 Task: Add an event with the title Second Project Deadline, date '2024/04/19', time 8:50 AM to 10:50 AMand add a description: Lastly, be prepared to discuss the terms of potential investment, including the desired investment amount, equity or ownership structure, potential return on investment, and any anticipated milestones or timelines. These discussions will lay the foundation for further negotiations and due diligence processes, should both parties decide to move forward., put the event into Red category, logged in from the account softage.2@softage.netand send the event invitation to softage.6@softage.net and softage.7@softage.net. Set a reminder for the event 125 day before
Action: Mouse moved to (77, 102)
Screenshot: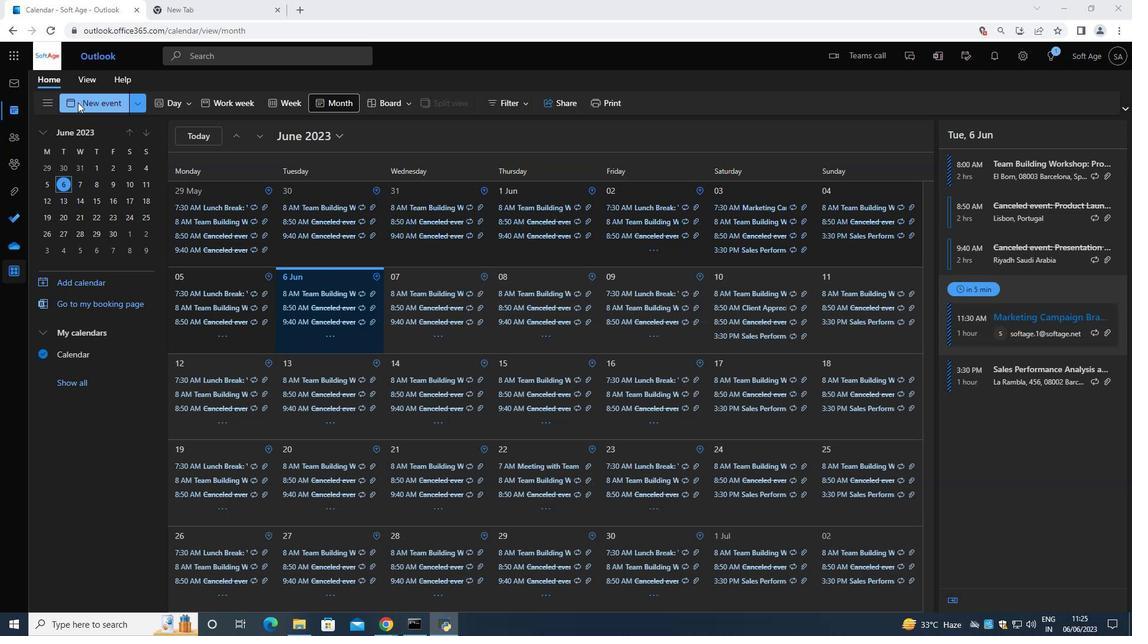 
Action: Mouse pressed left at (77, 102)
Screenshot: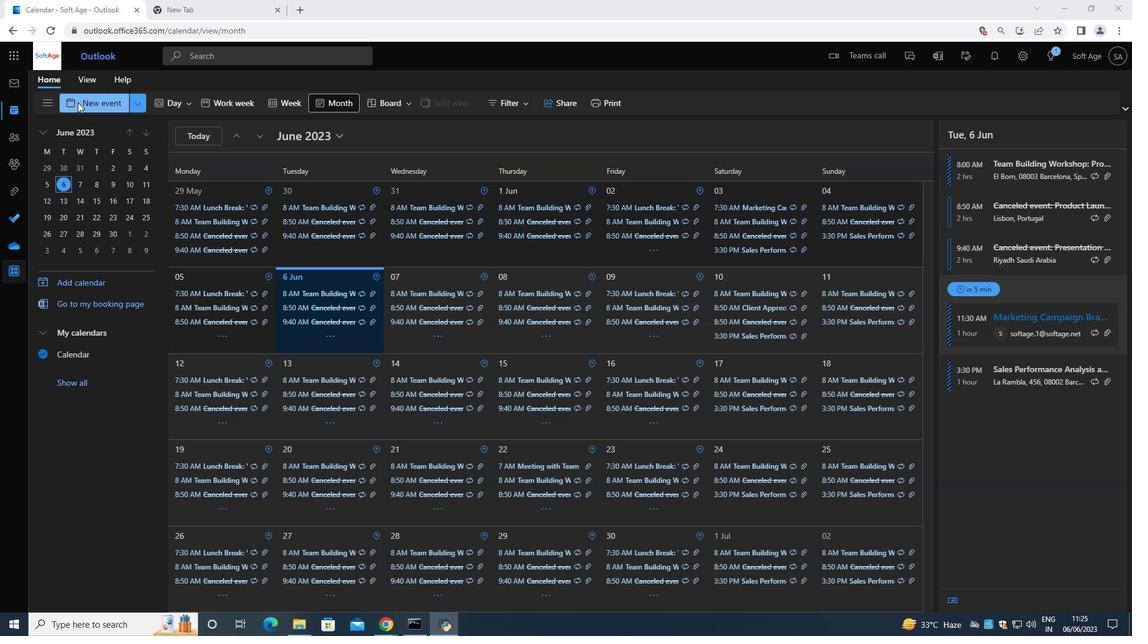 
Action: Mouse moved to (306, 129)
Screenshot: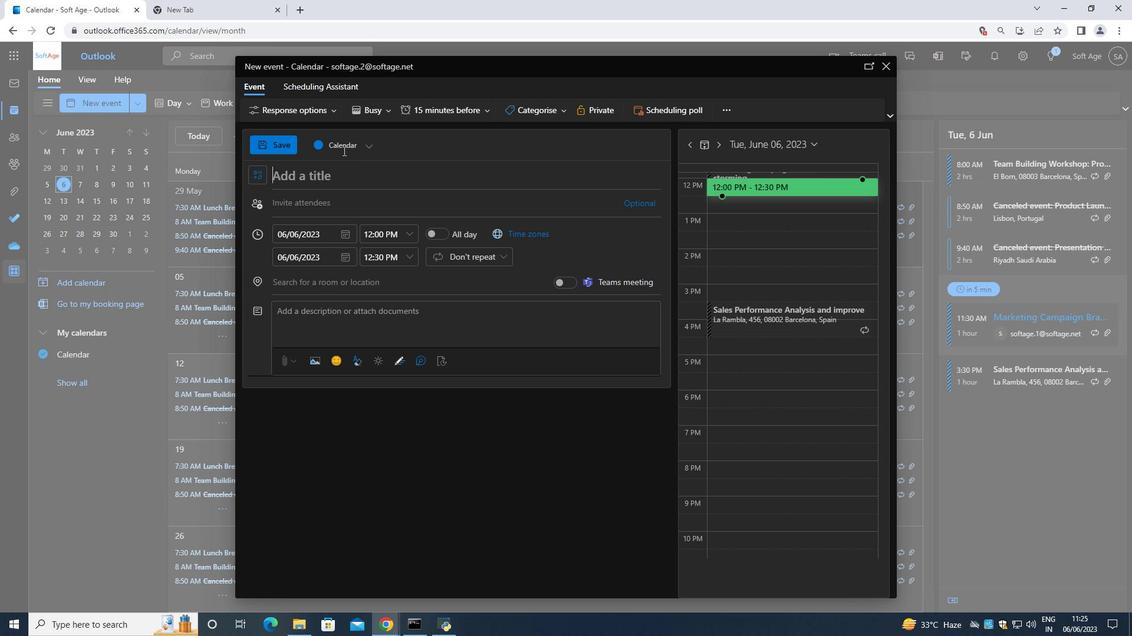 
Action: Key pressed <Key.shift>Second<Key.space><Key.shift><Key.shift>Project<Key.space><Key.shift>Deadline<Key.space>
Screenshot: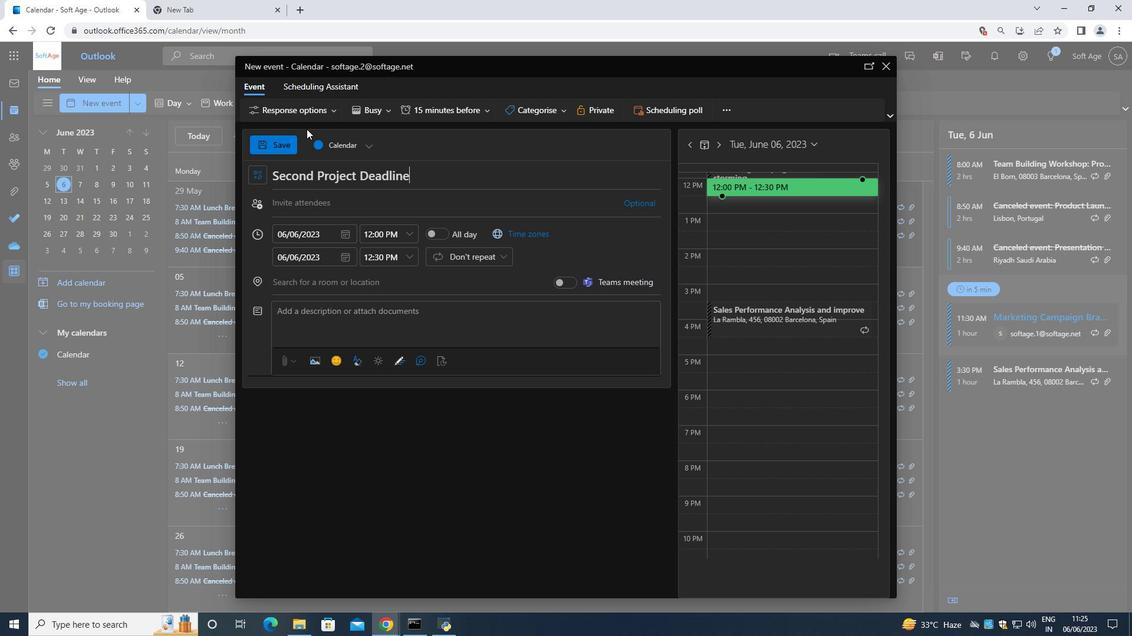
Action: Mouse moved to (347, 236)
Screenshot: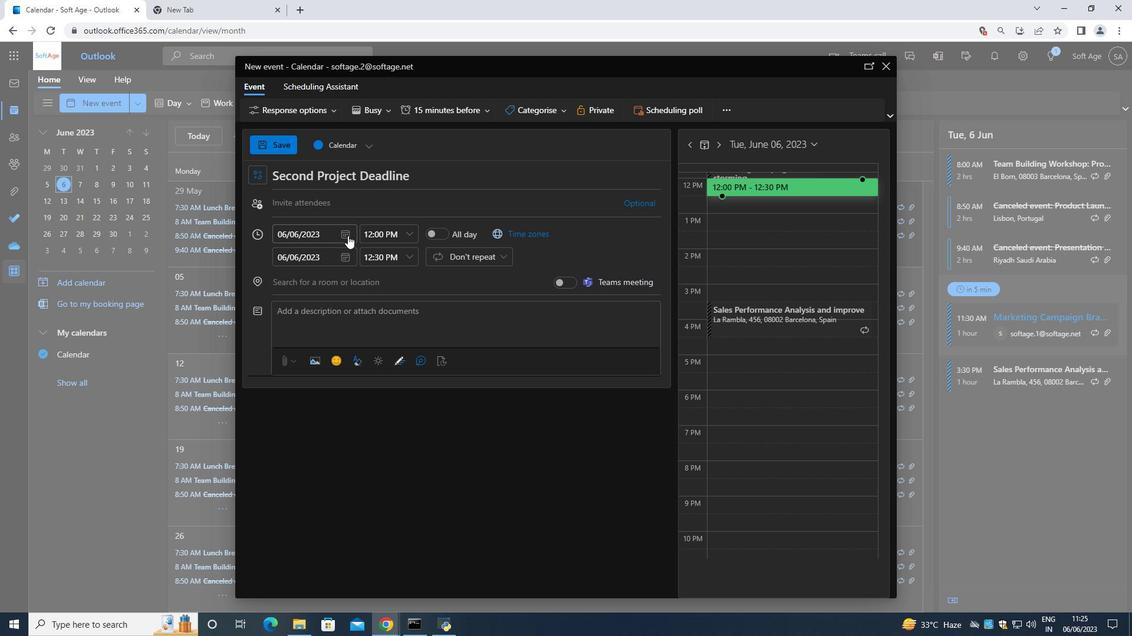 
Action: Mouse pressed left at (347, 236)
Screenshot: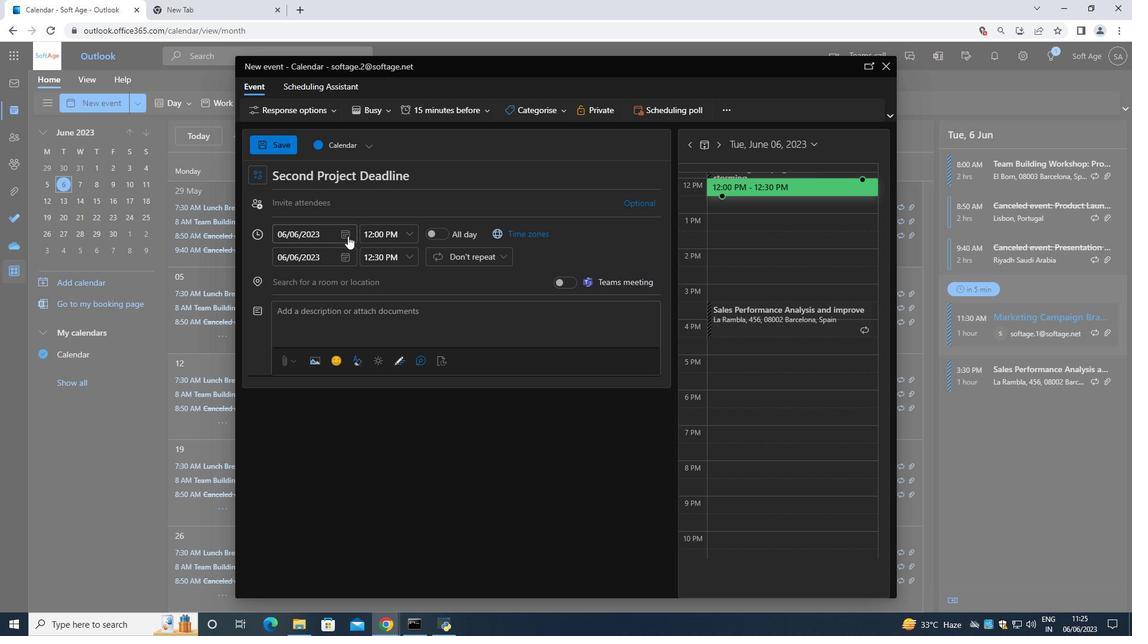 
Action: Mouse moved to (384, 255)
Screenshot: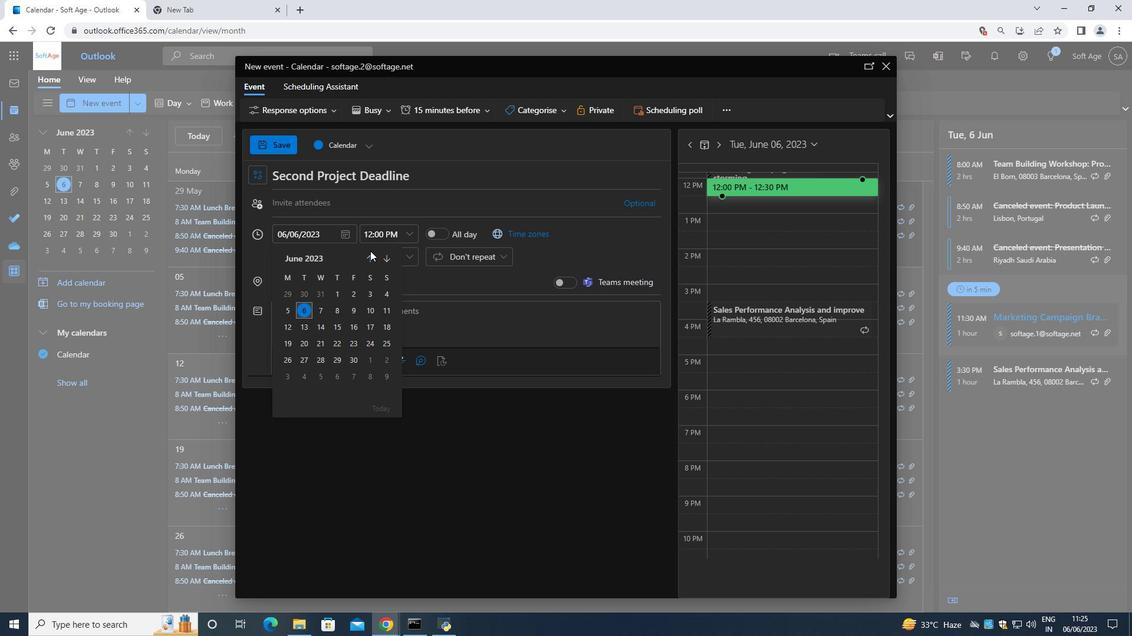 
Action: Mouse pressed left at (384, 255)
Screenshot: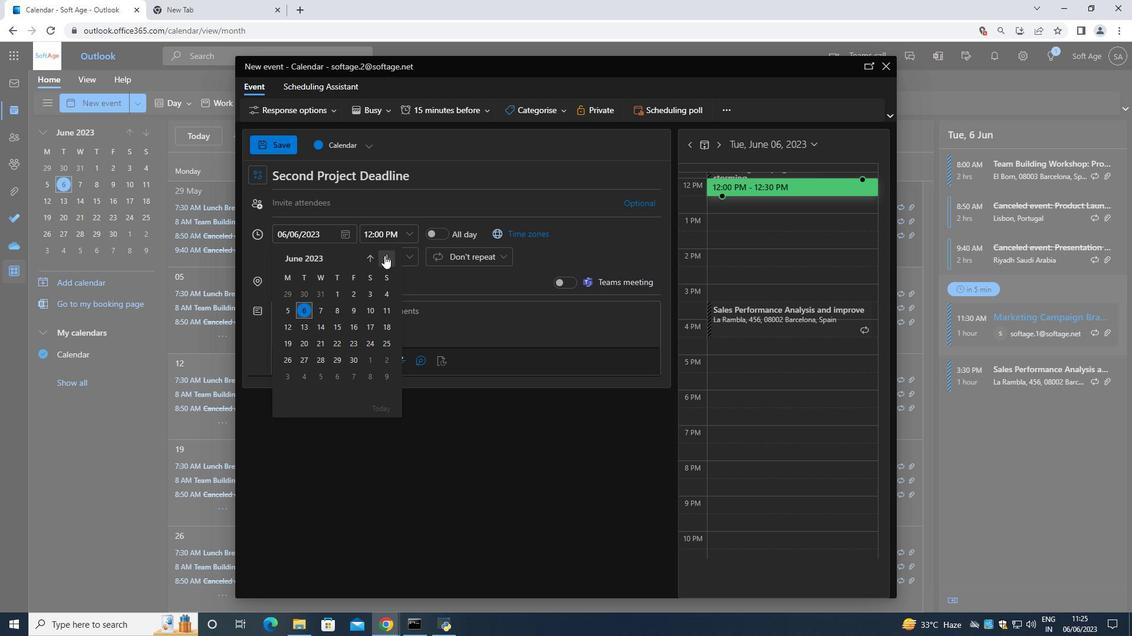 
Action: Mouse pressed left at (384, 255)
Screenshot: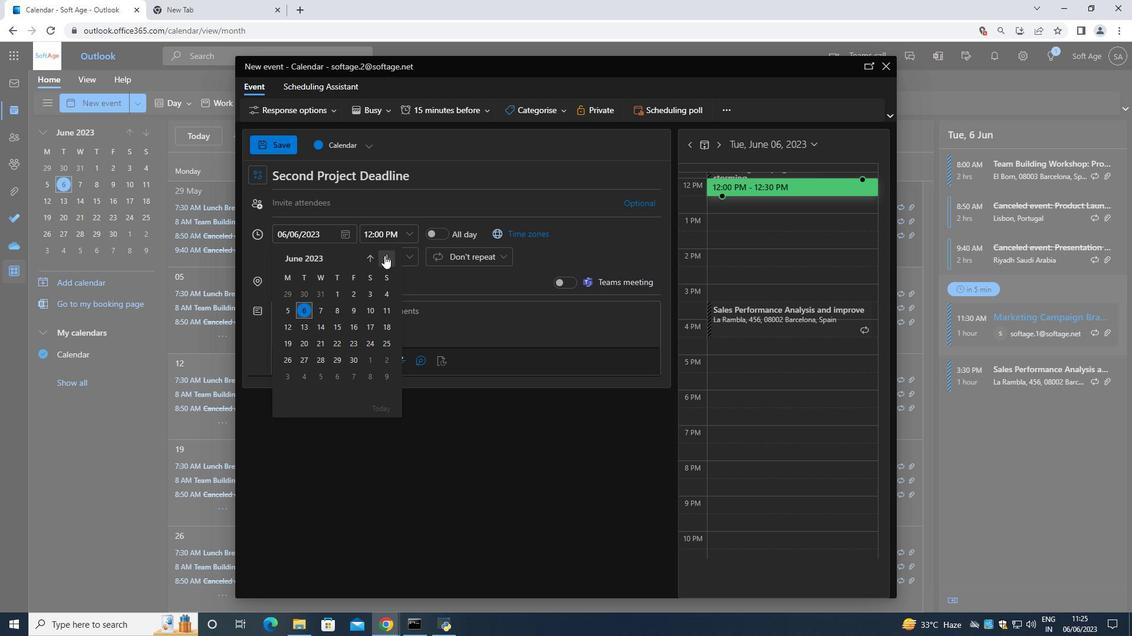 
Action: Mouse pressed left at (384, 255)
Screenshot: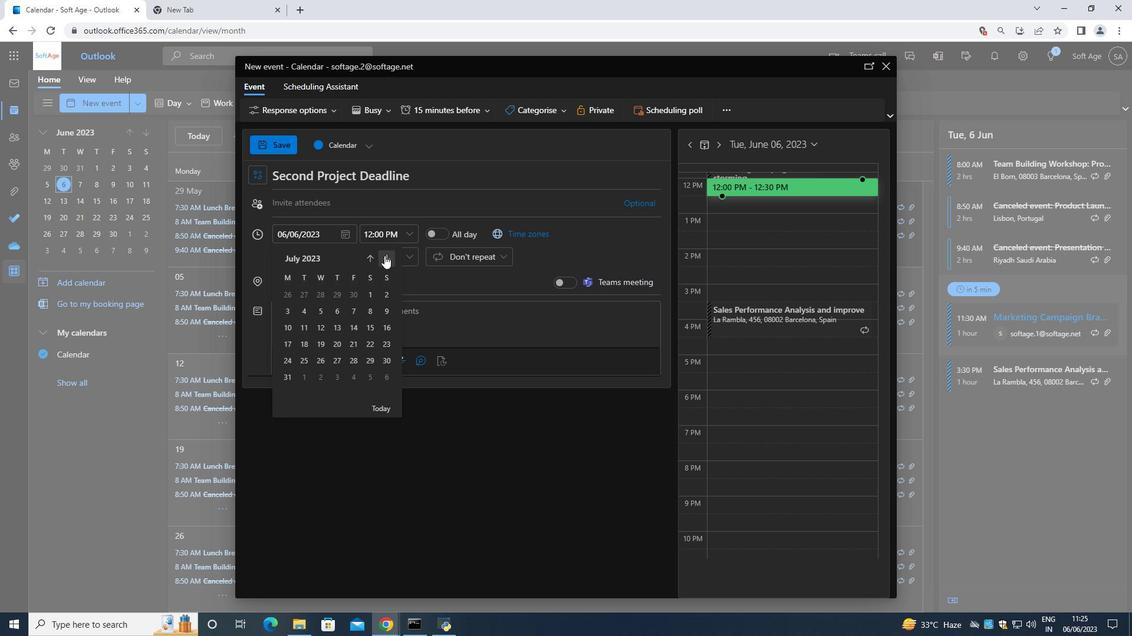 
Action: Mouse moved to (384, 256)
Screenshot: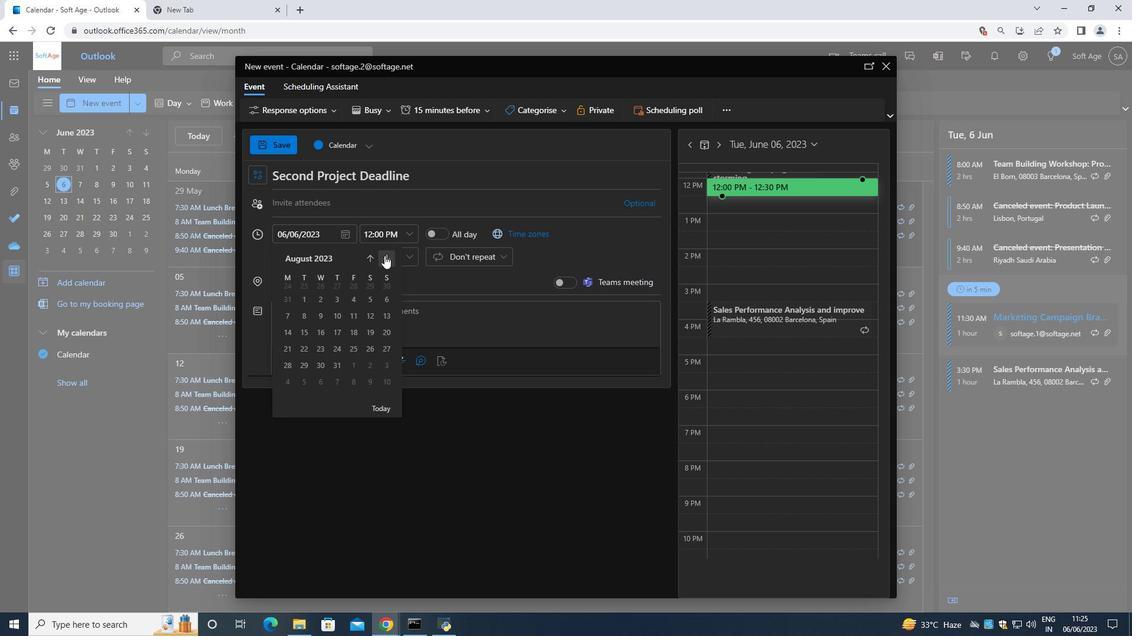 
Action: Mouse pressed left at (384, 256)
Screenshot: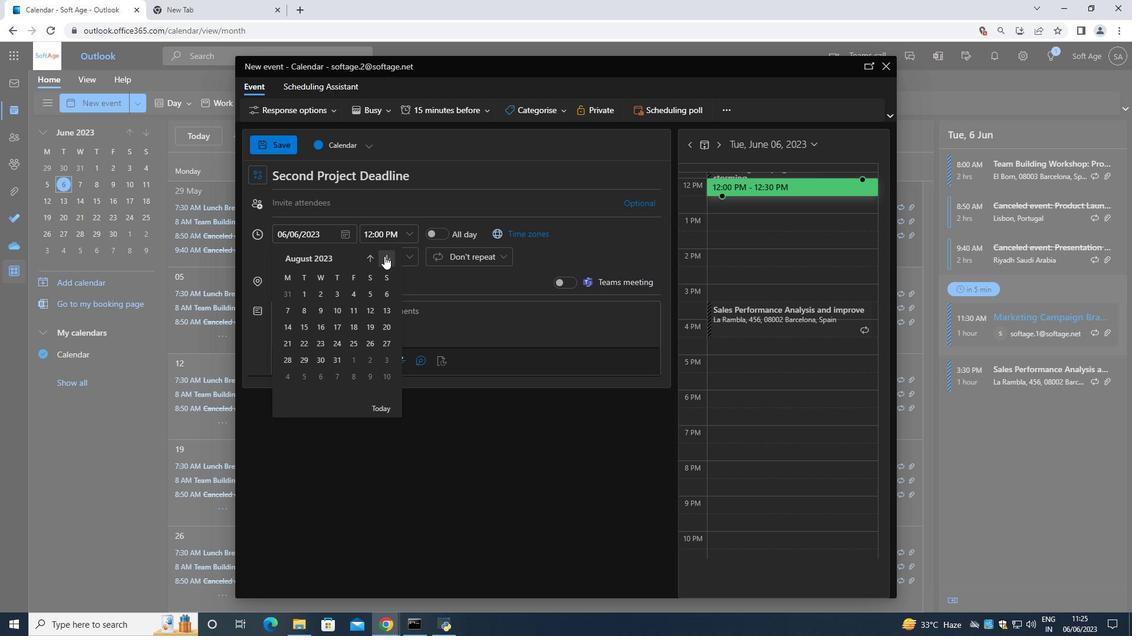 
Action: Mouse pressed left at (384, 256)
Screenshot: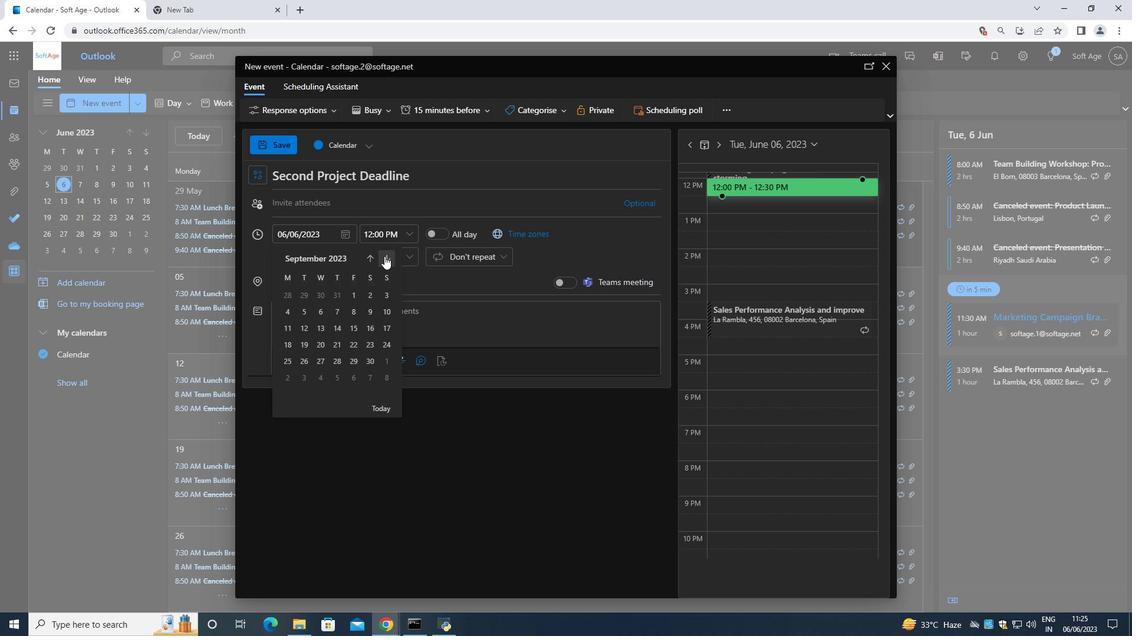 
Action: Mouse moved to (385, 256)
Screenshot: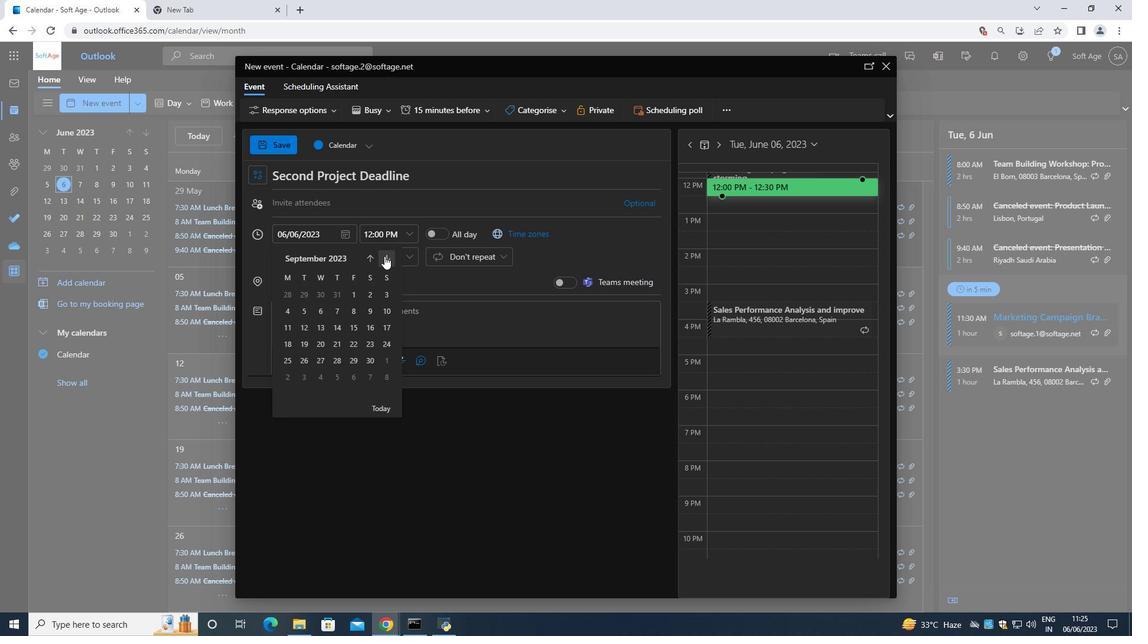 
Action: Mouse pressed left at (385, 256)
Screenshot: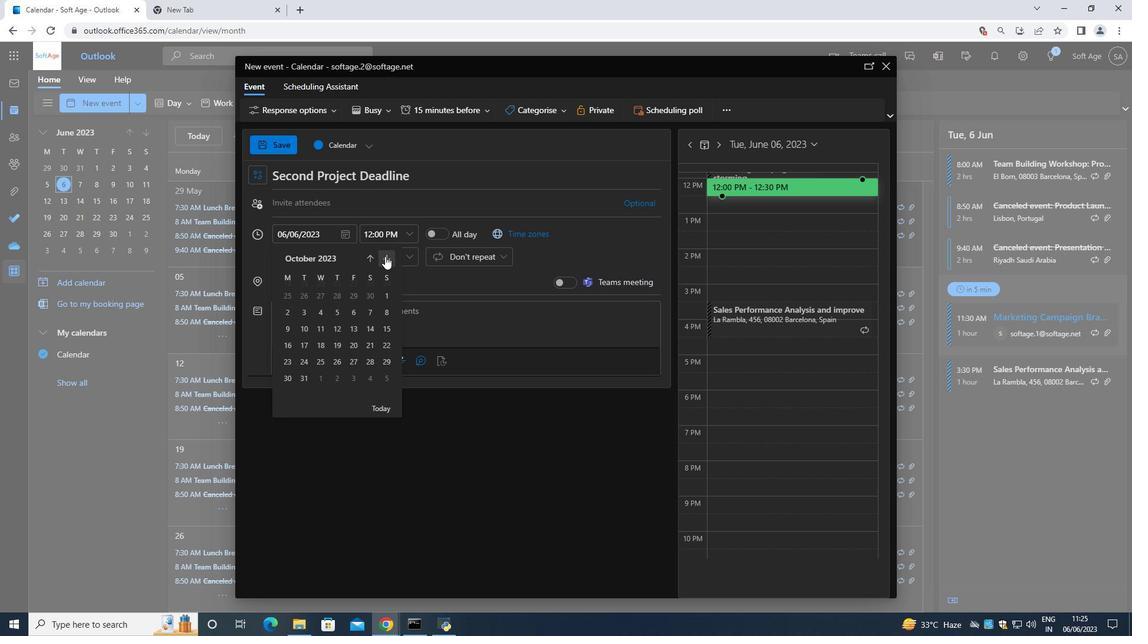 
Action: Mouse pressed left at (385, 256)
Screenshot: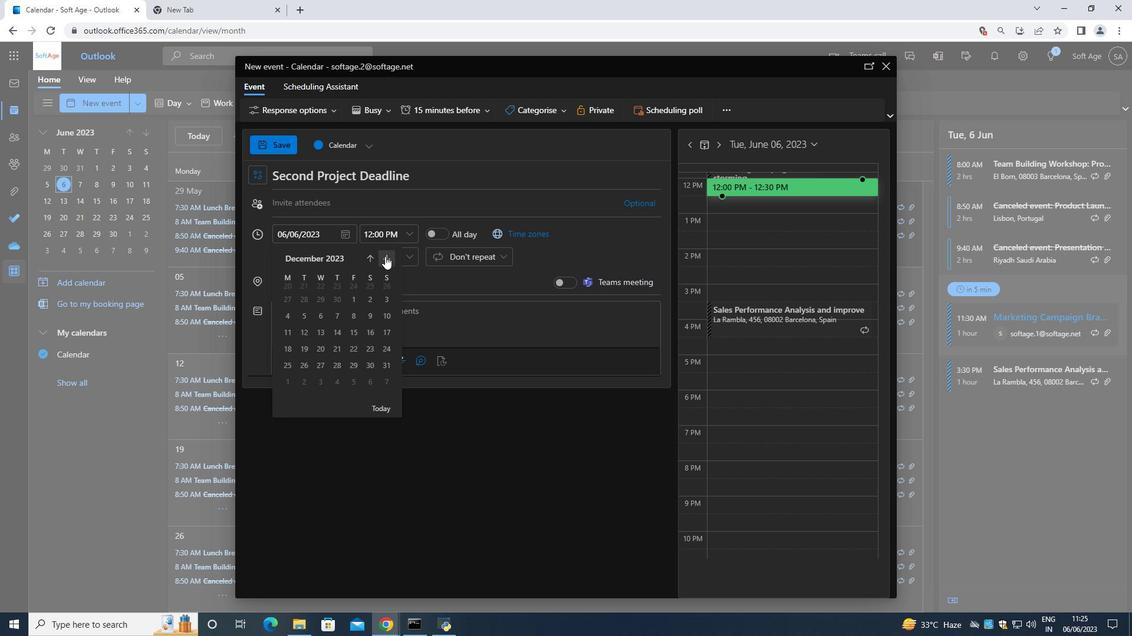 
Action: Mouse moved to (386, 256)
Screenshot: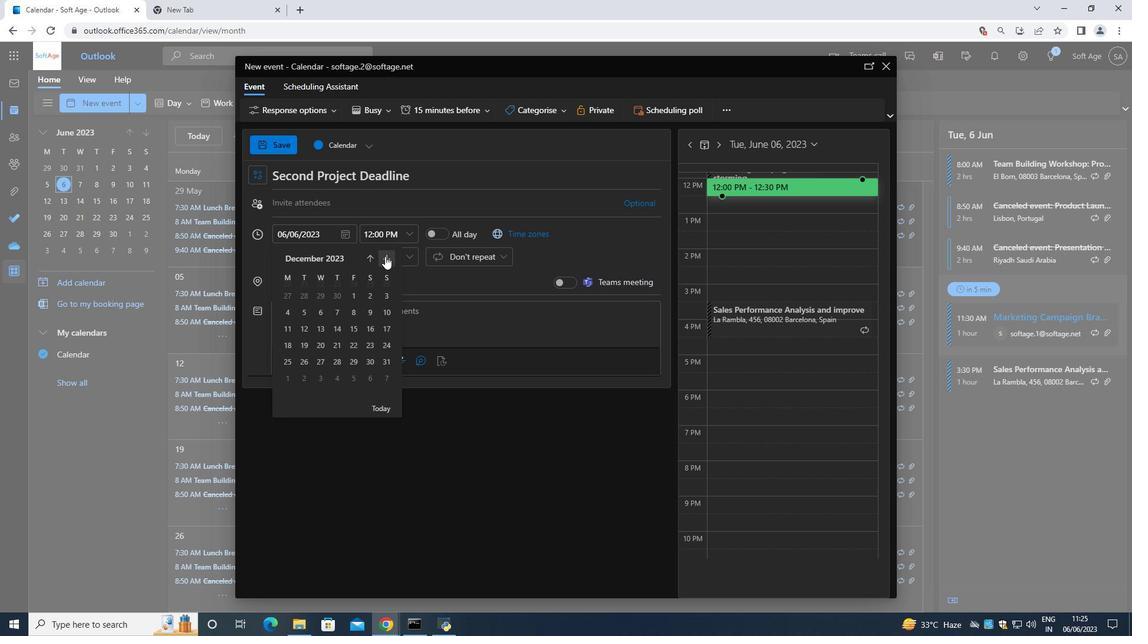 
Action: Mouse pressed left at (386, 256)
Screenshot: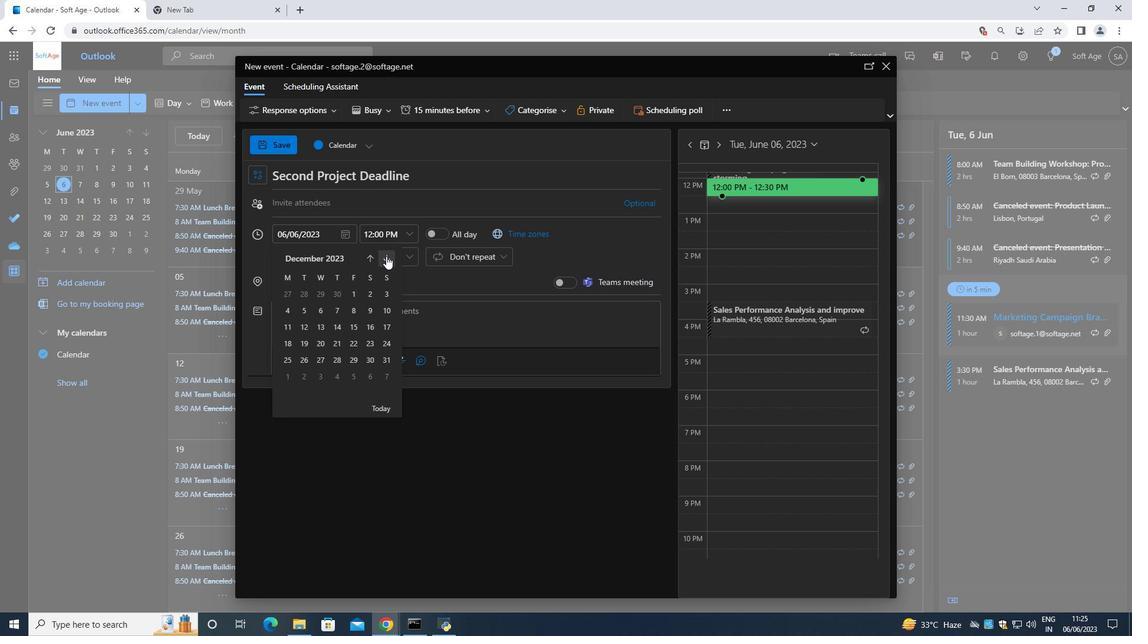 
Action: Mouse pressed left at (386, 256)
Screenshot: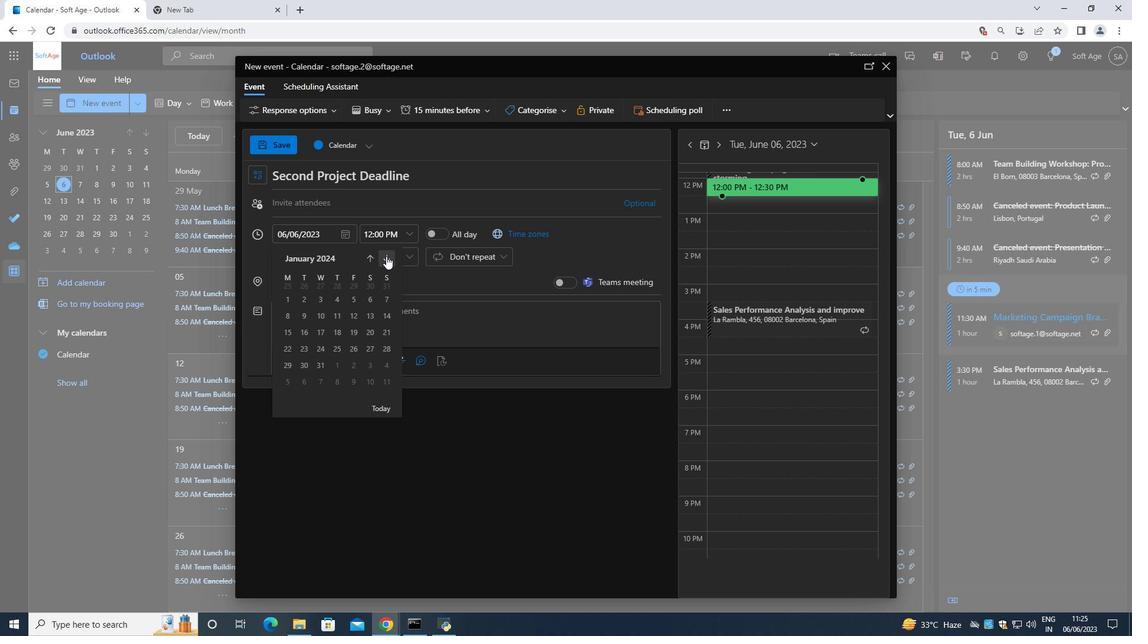 
Action: Mouse pressed left at (386, 256)
Screenshot: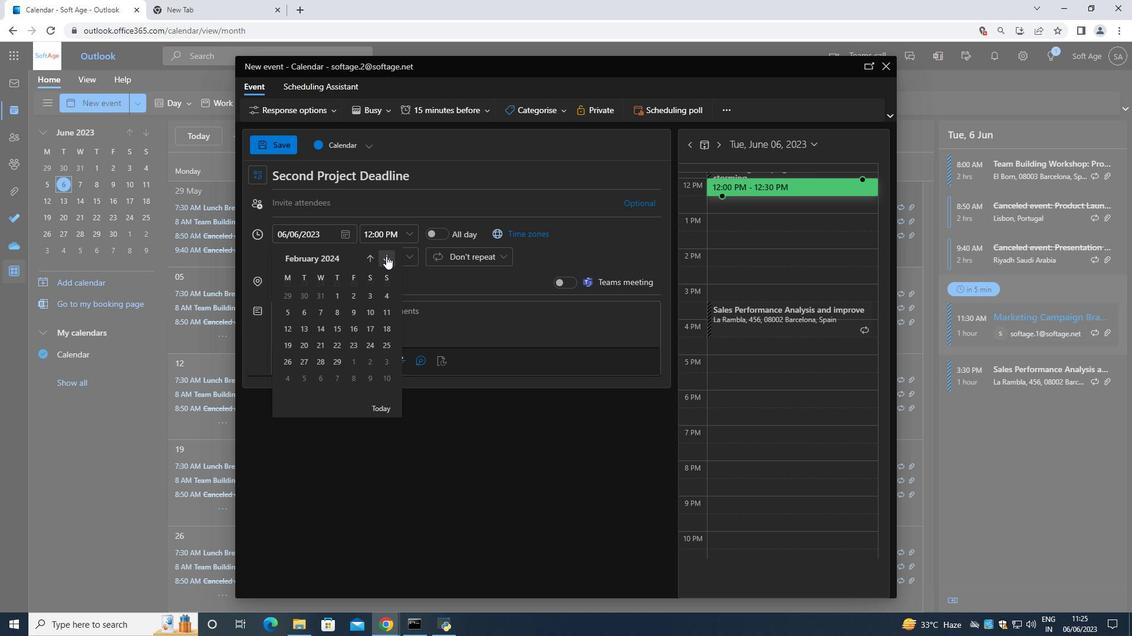 
Action: Mouse pressed left at (386, 256)
Screenshot: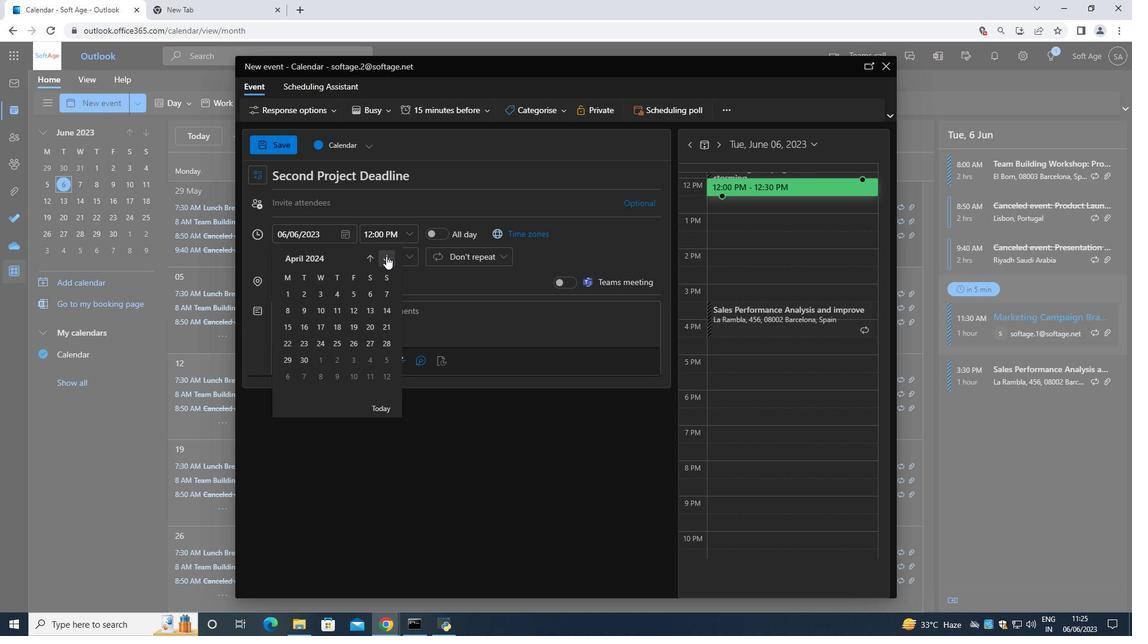 
Action: Mouse moved to (372, 255)
Screenshot: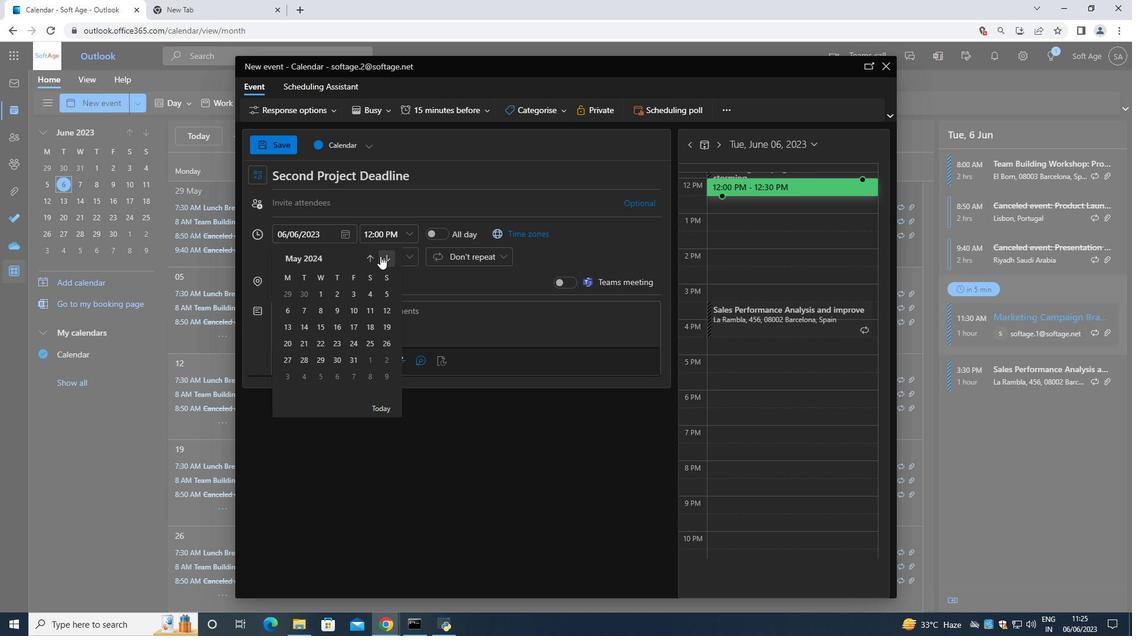 
Action: Mouse pressed left at (372, 255)
Screenshot: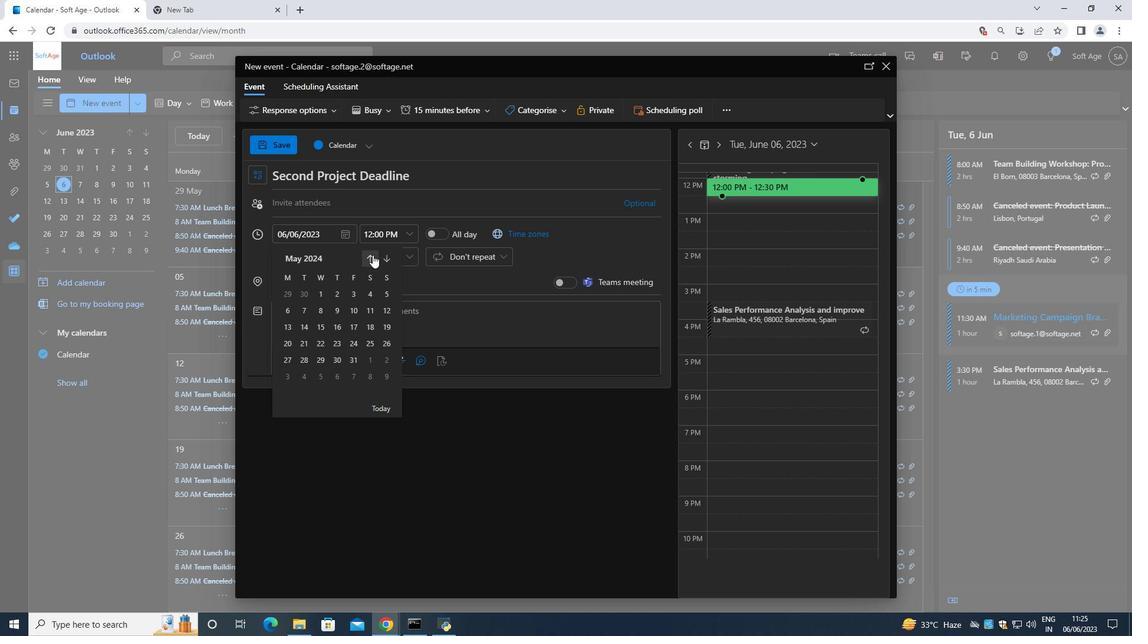 
Action: Mouse moved to (349, 324)
Screenshot: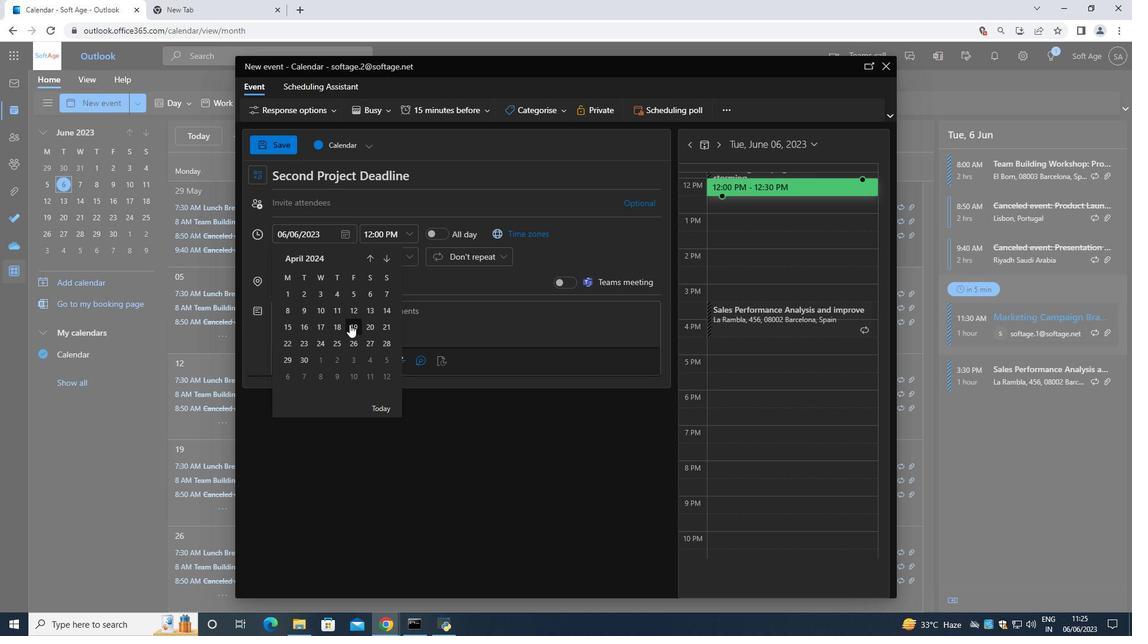 
Action: Mouse pressed left at (349, 324)
Screenshot: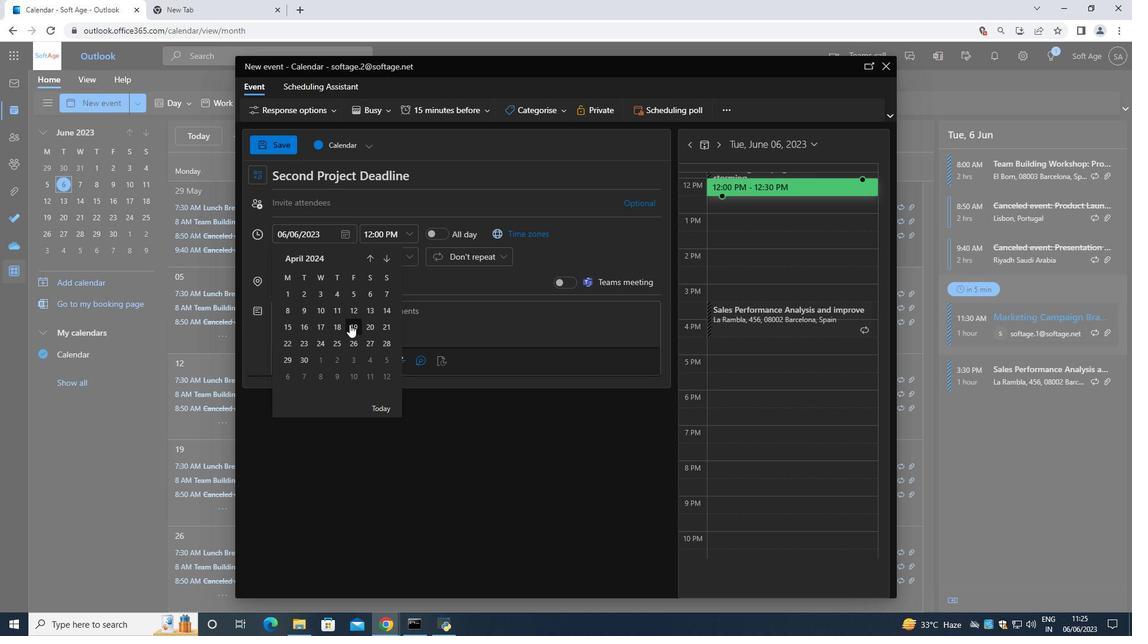 
Action: Mouse moved to (398, 234)
Screenshot: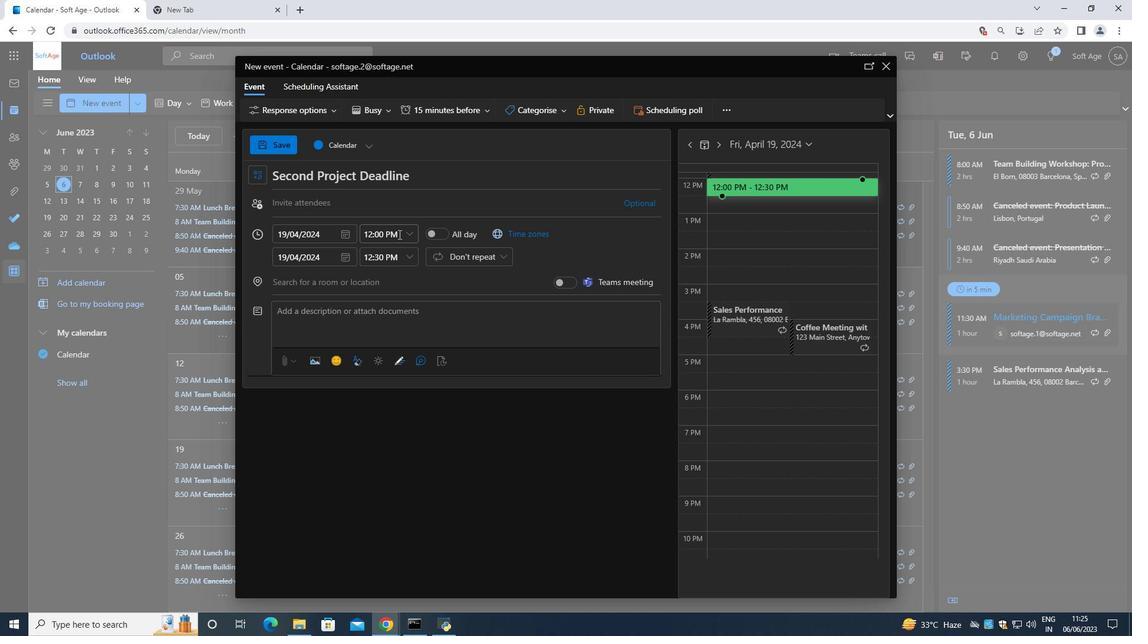 
Action: Mouse pressed left at (398, 234)
Screenshot: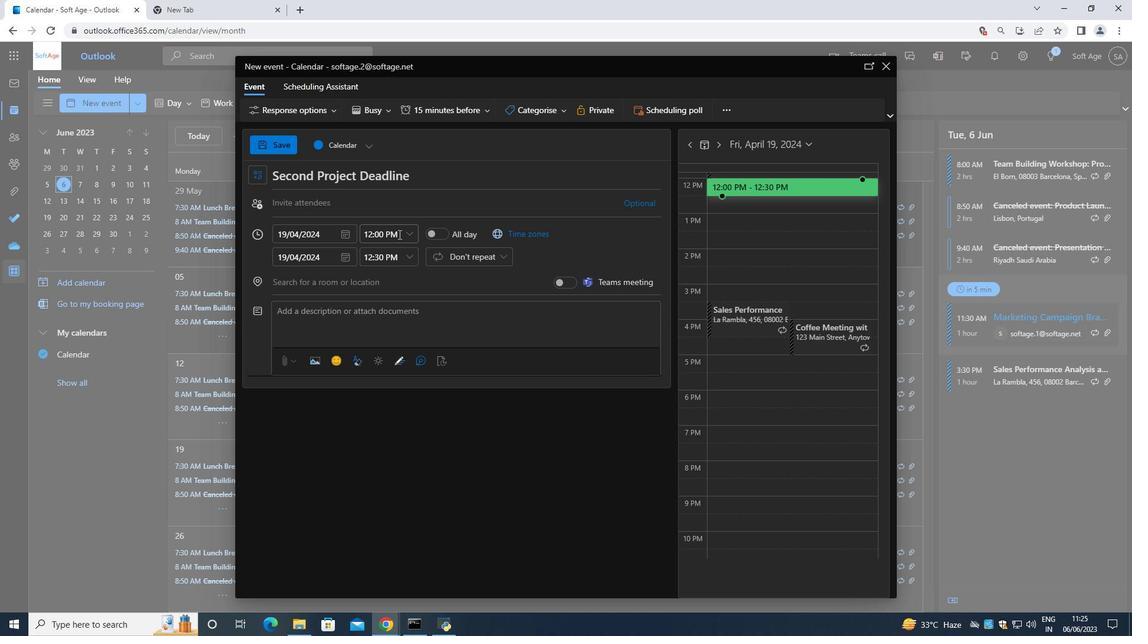 
Action: Mouse moved to (395, 235)
Screenshot: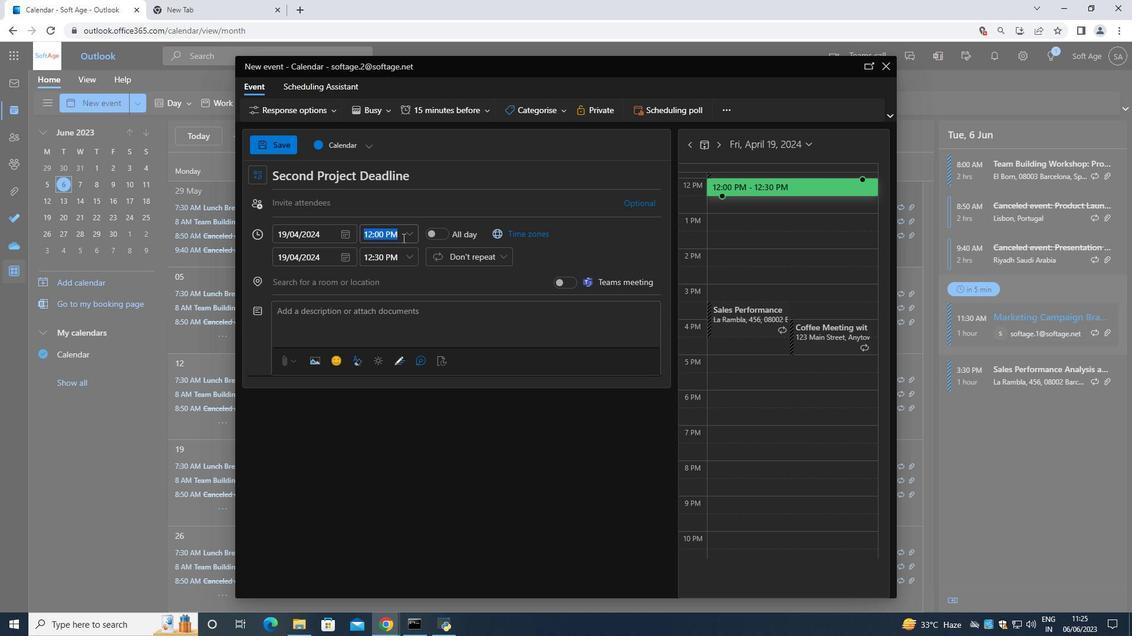 
Action: Key pressed 8<Key.shift_r>:50<Key.space><Key.shift>AM
Screenshot: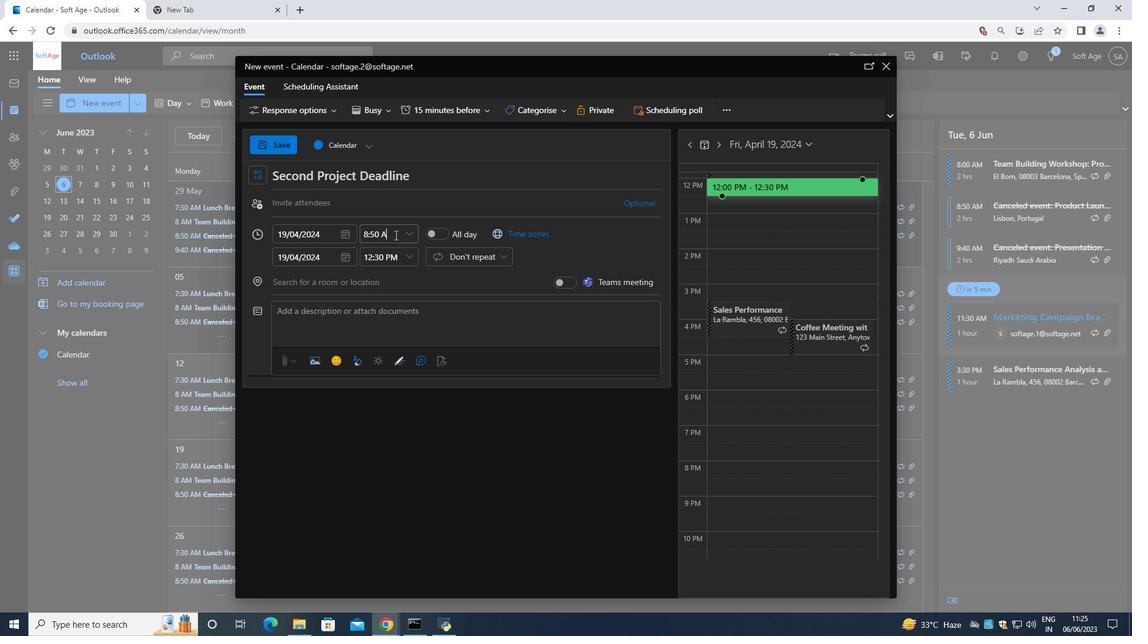 
Action: Mouse moved to (411, 258)
Screenshot: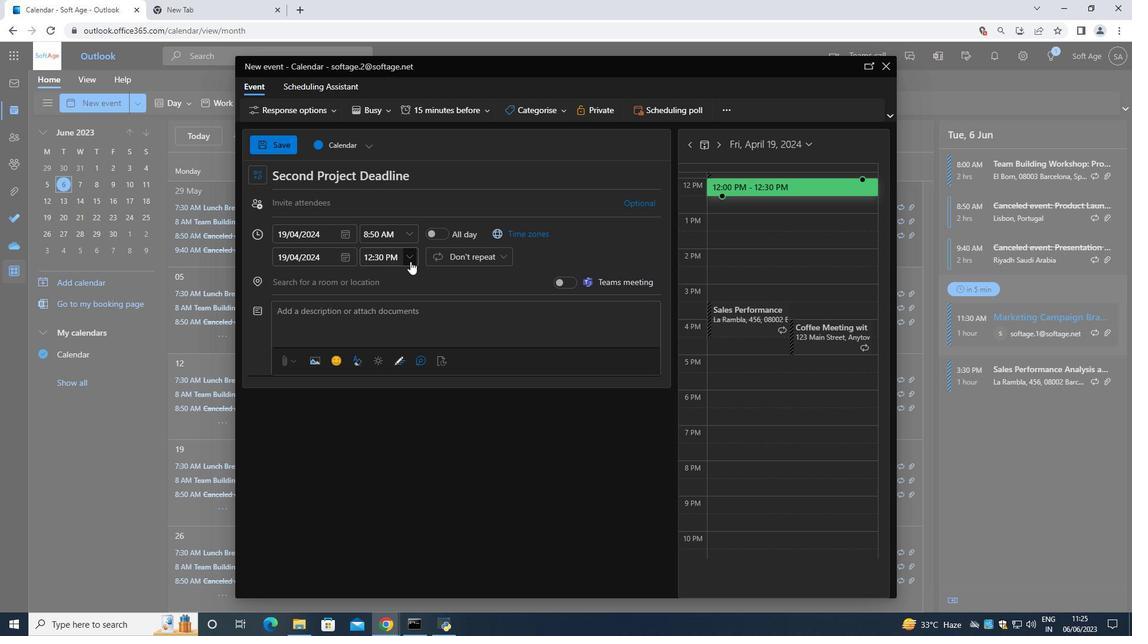 
Action: Mouse pressed left at (411, 258)
Screenshot: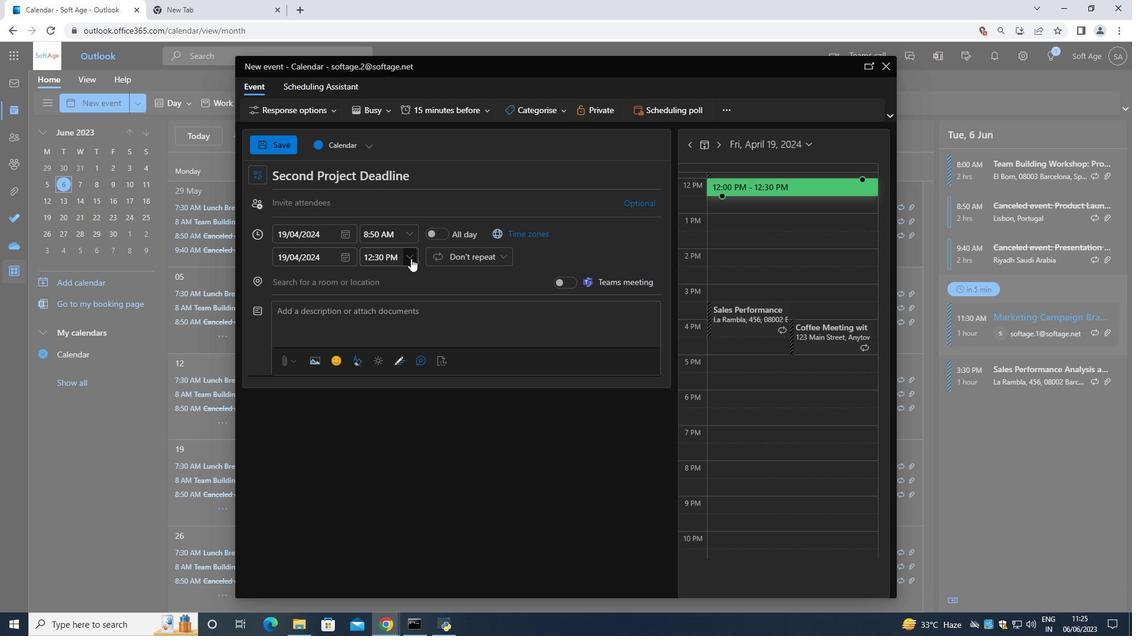 
Action: Mouse moved to (419, 336)
Screenshot: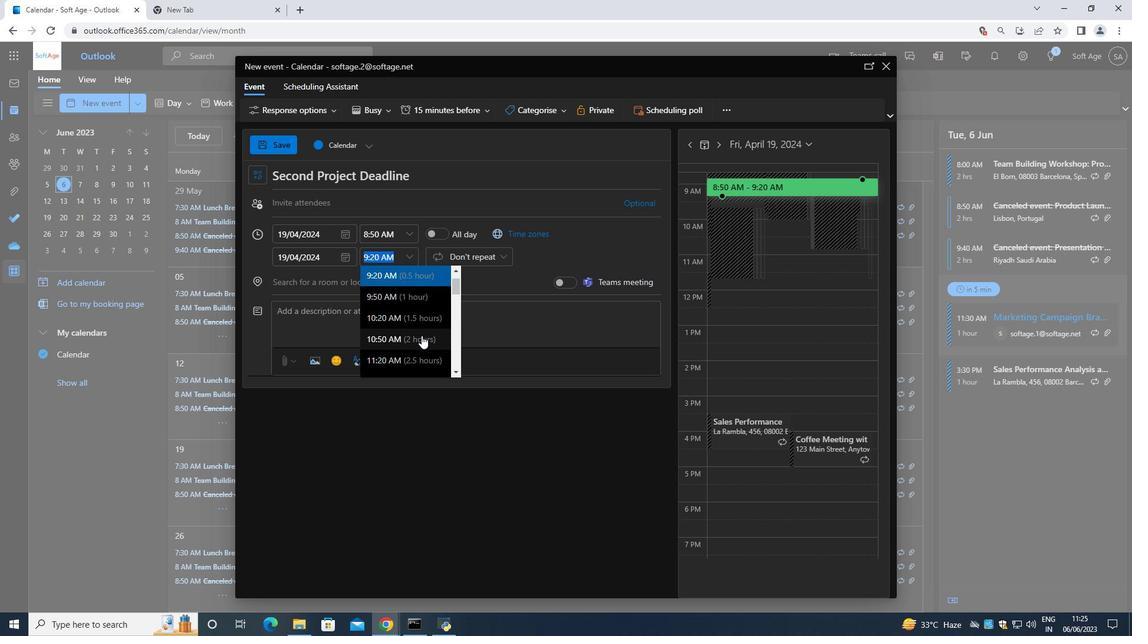 
Action: Mouse pressed left at (419, 336)
Screenshot: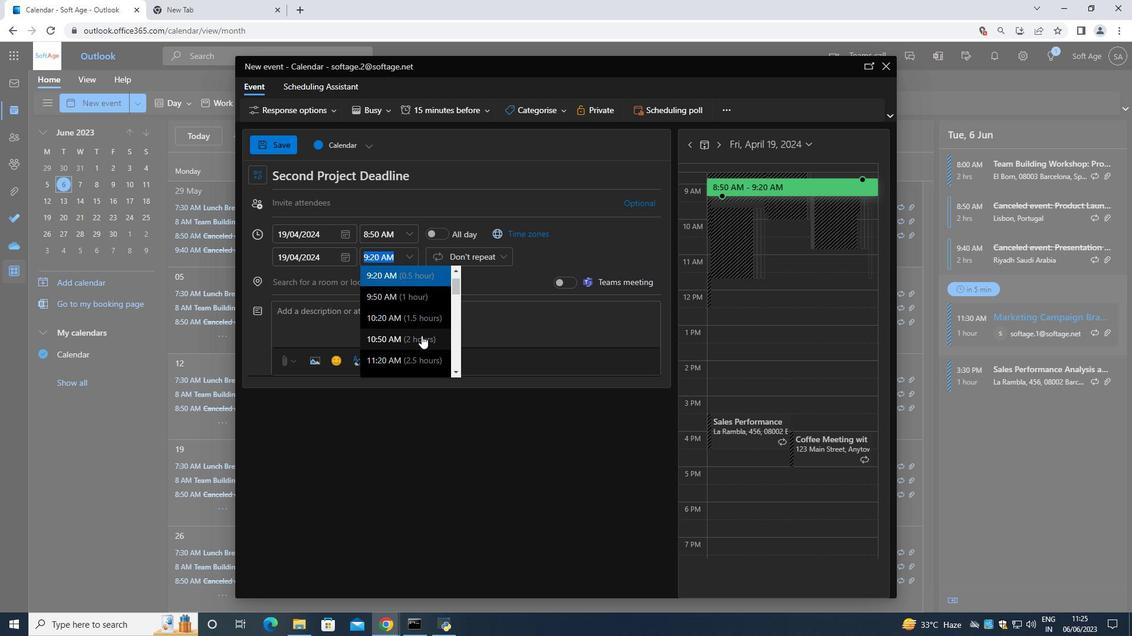 
Action: Mouse moved to (410, 321)
Screenshot: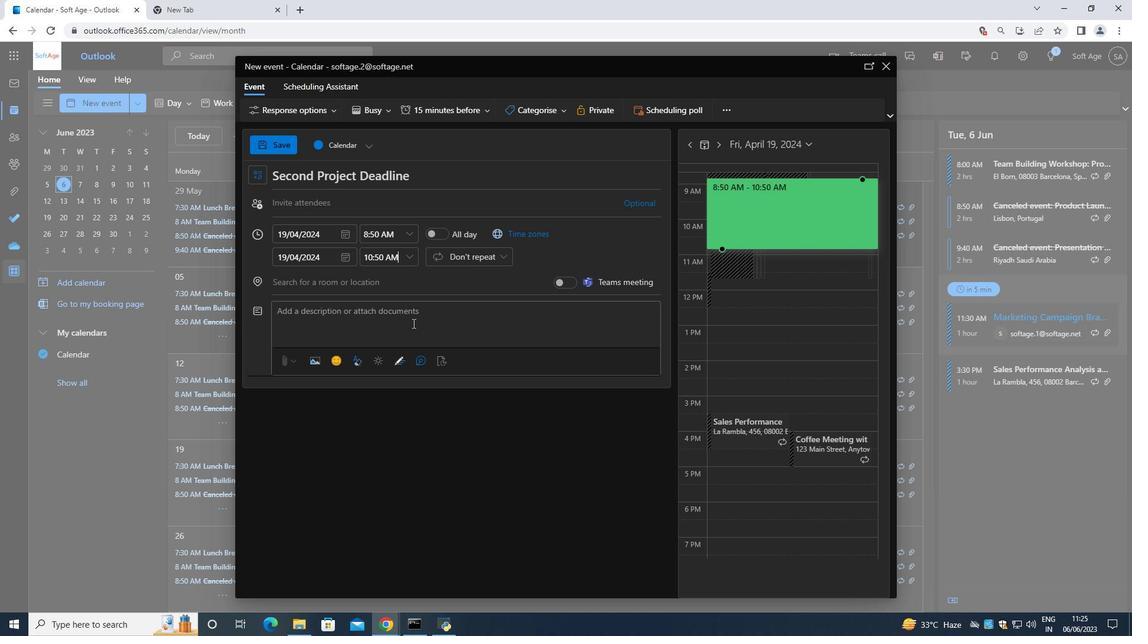 
Action: Mouse pressed left at (410, 321)
Screenshot: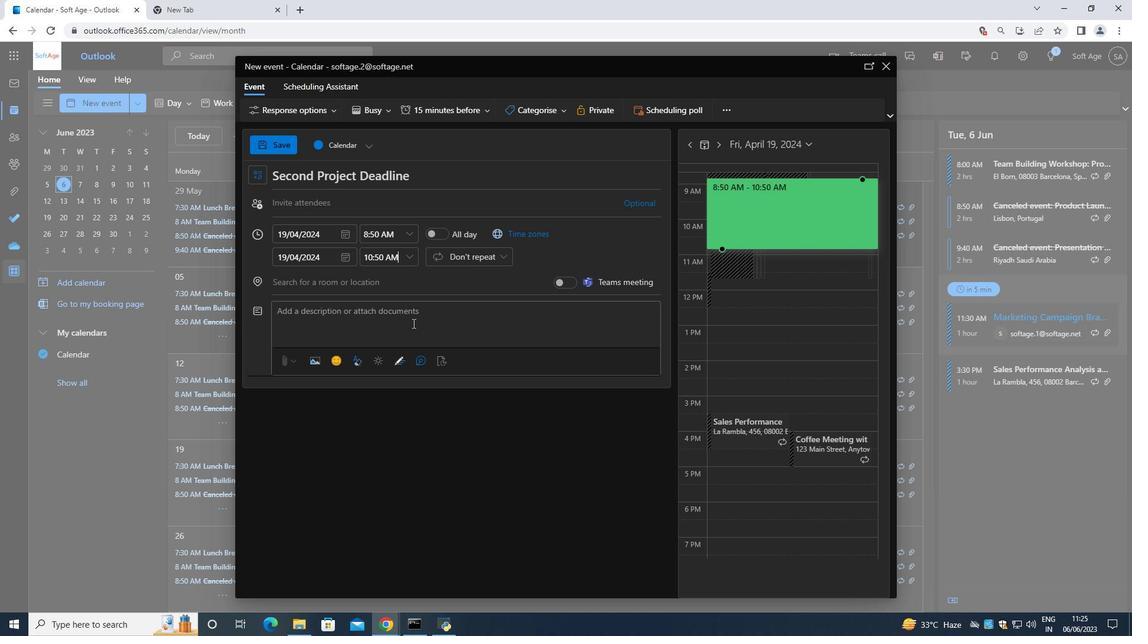 
Action: Mouse moved to (413, 326)
Screenshot: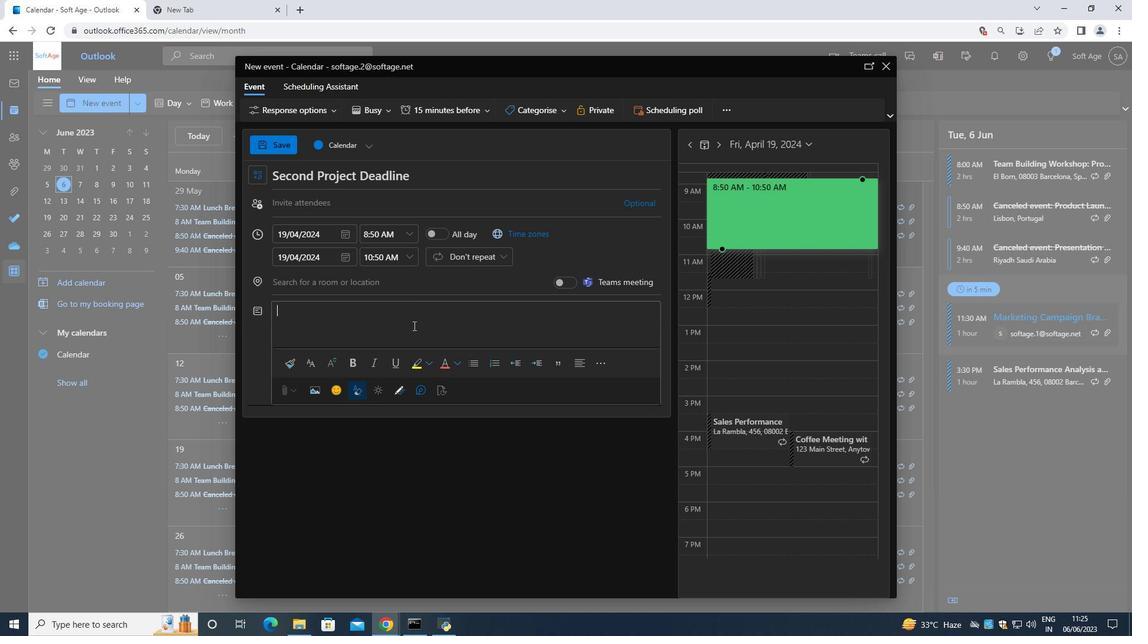 
Action: Key pressed <Key.shift>Lastluy<Key.space><Key.backspace><Key.backspace><Key.backspace>y<Key.space>,<Key.space>be<Key.space>prepared<Key.space>ti<Key.space>dis<Key.backspace><Key.backspace><Key.backspace><Key.backspace><Key.backspace><Key.backspace>to<Key.space>discuss<Key.space>the<Key.space>terms<Key.space>of<Key.space>potential<Key.space>investment,<Key.space>including<Key.space>the<Key.space>desired<Key.space>investment<Key.space>amount,<Key.space>equity<Key.space>ot<Key.backspace>r<Key.space>ownership<Key.space>structure,<Key.space>potential<Key.space>return<Key.space>on<Key.space>investm3<Key.backspace>enr<Key.backspace>t<Key.space>,<Key.space>and<Key.space>any<Key.space>antipated<Key.space><Key.left><Key.left><Key.left><Key.left><Key.left><Key.left>ci<Key.right><Key.right><Key.right><Key.right><Key.right><Key.right><Key.right><Key.right><Key.right><Key.right><Key.right><Key.space>milestones<Key.space>or<Key.space>investment,<Key.space>and<Key.space><Key.backspace><Key.backspace><Key.backspace><Key.backspace><Key.backspace><Key.backspace><Key.backspace><Key.backspace><Key.backspace><Key.backspace><Key.backspace><Key.backspace><Key.backspace><Key.backspace><Key.backspace><Key.backspace><Key.backspace><Key.backspace><Key.backspace><Key.backspace><Key.backspace><Key.backspace><Key.backspace><Key.backspace><Key.backspace><Key.backspace><Key.backspace><Key.backspace><Key.backspace><Key.backspace><Key.backspace><Key.backspace><Key.backspace><Key.backspace><Key.backspace>ted<Key.space>mil
Screenshot: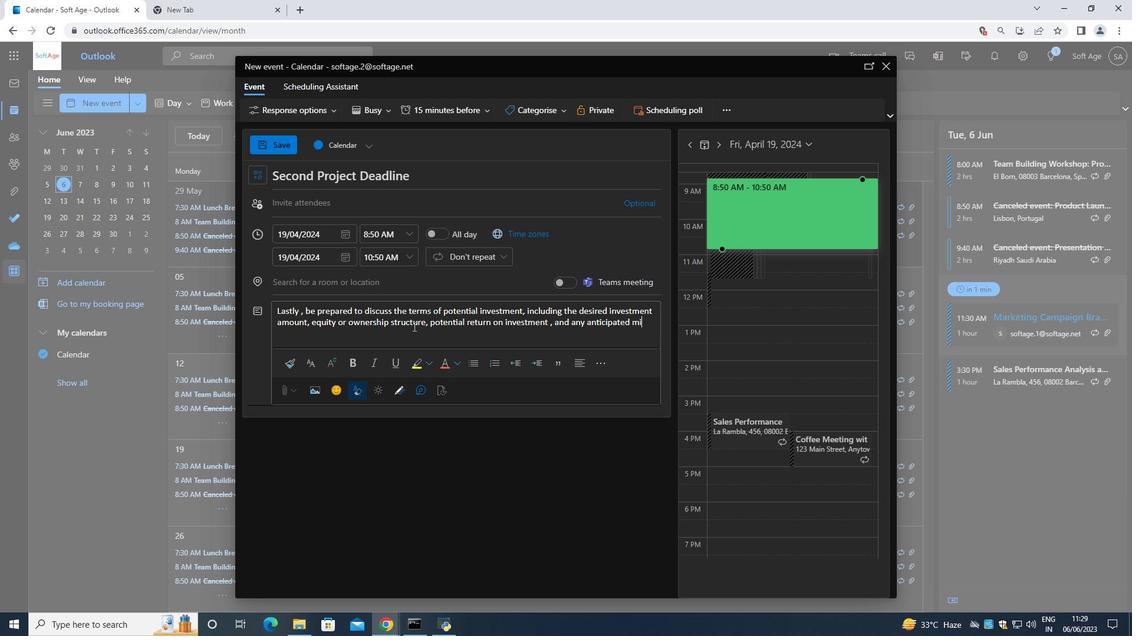 
Action: Mouse moved to (413, 327)
Screenshot: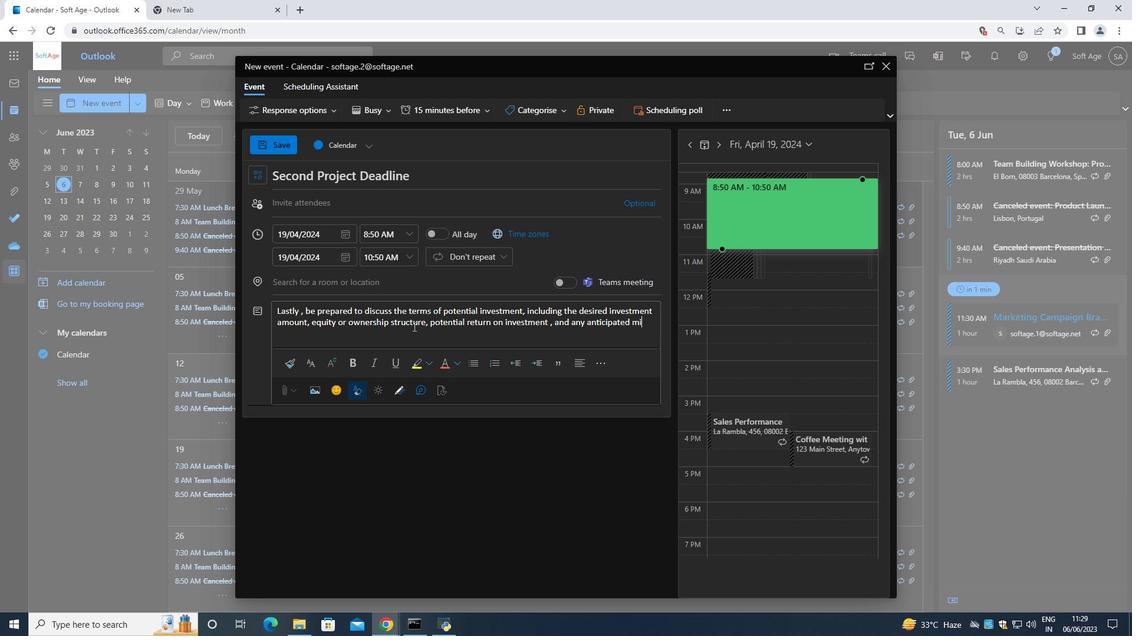 
Action: Key pressed estonrs<Key.space><Key.left><Key.left><Key.backspace>e<Key.right><Key.right>p<Key.backspace>or<Key.space>timeline<Key.space>.<Key.space><Key.shift>These<Key.space>discussions<Key.space>and<Key.space>due<Key.space>s<Key.backspace>diligence<Key.space>processes,<Key.space>should<Key.space>both<Key.space>parties<Key.space>decide<Key.space>to<Key.space>move<Key.space>forward<Key.space>.
Screenshot: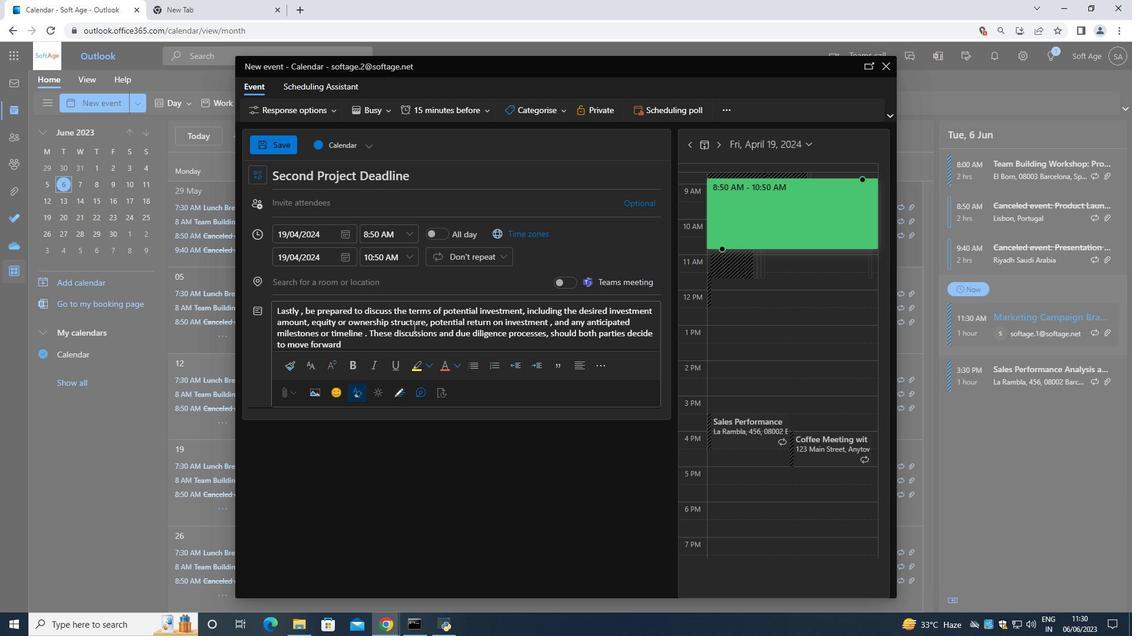 
Action: Mouse moved to (534, 100)
Screenshot: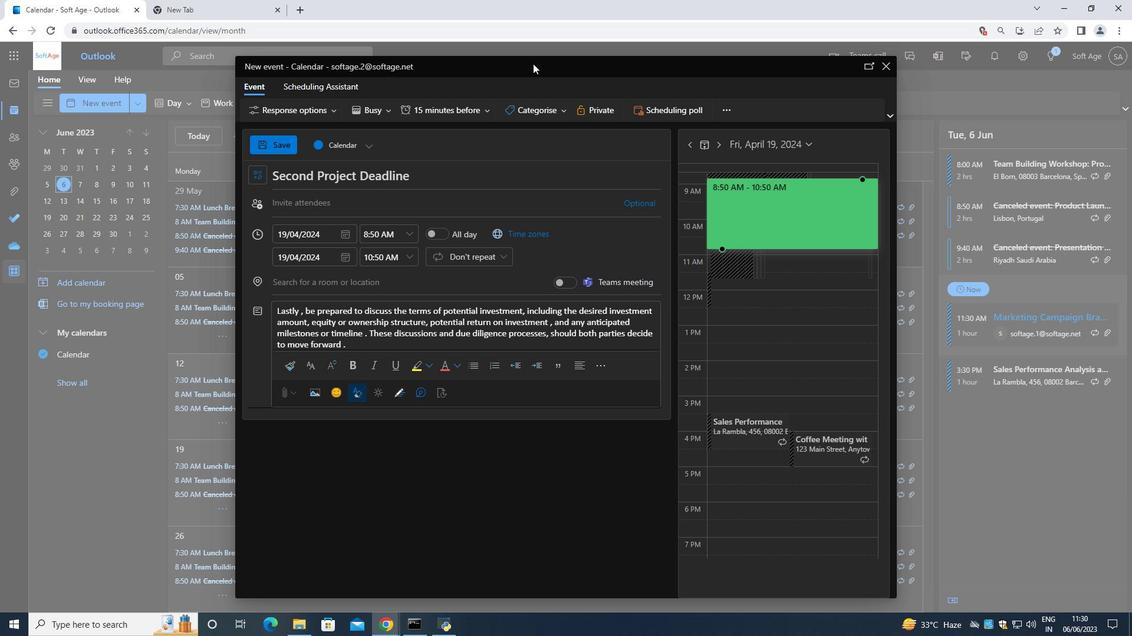 
Action: Mouse pressed left at (534, 100)
Screenshot: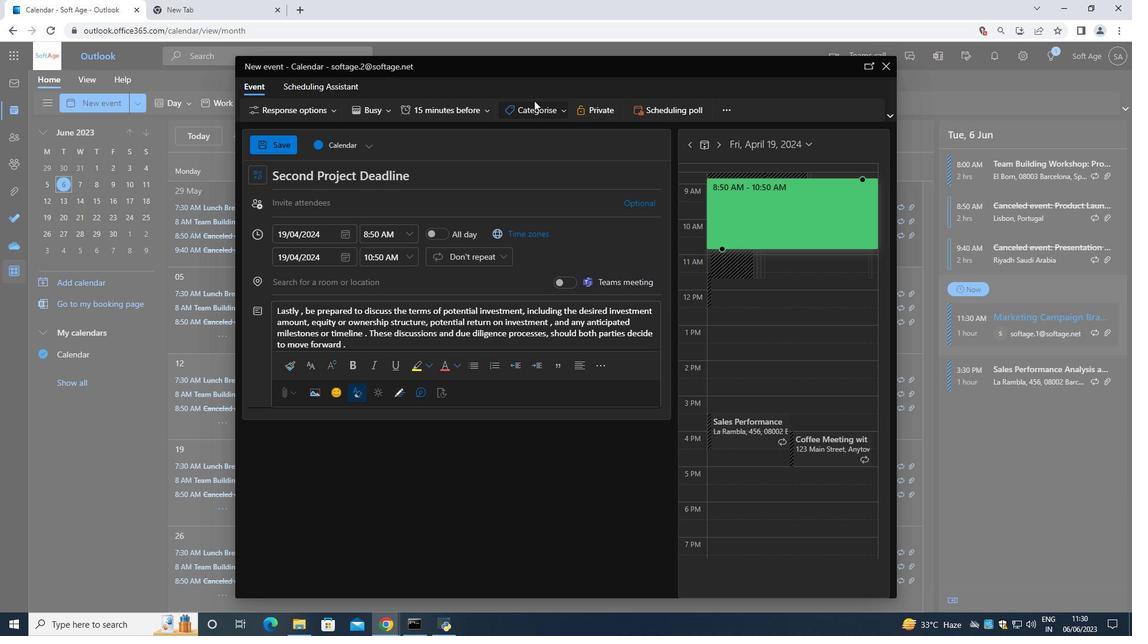 
Action: Mouse moved to (533, 200)
Screenshot: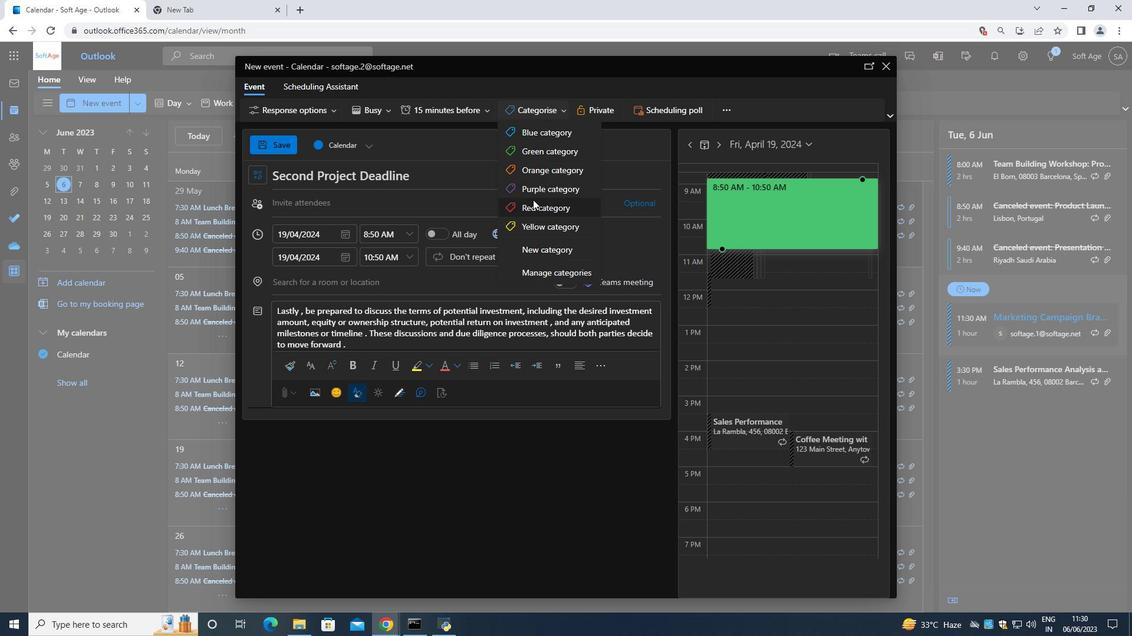 
Action: Mouse pressed left at (533, 200)
Screenshot: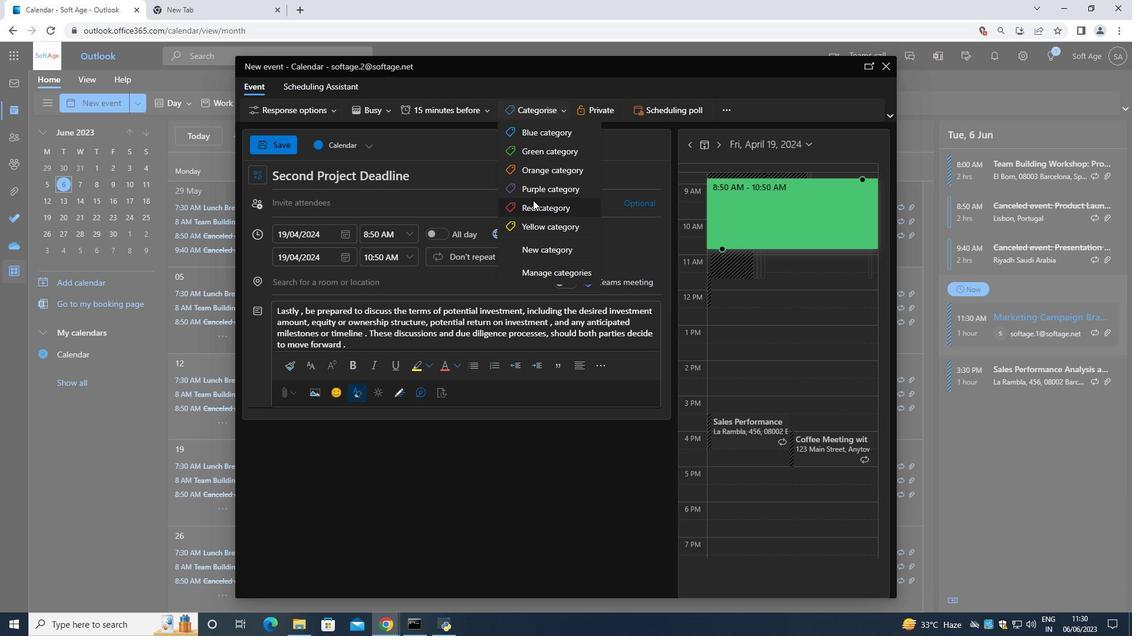 
Action: Mouse moved to (530, 201)
Screenshot: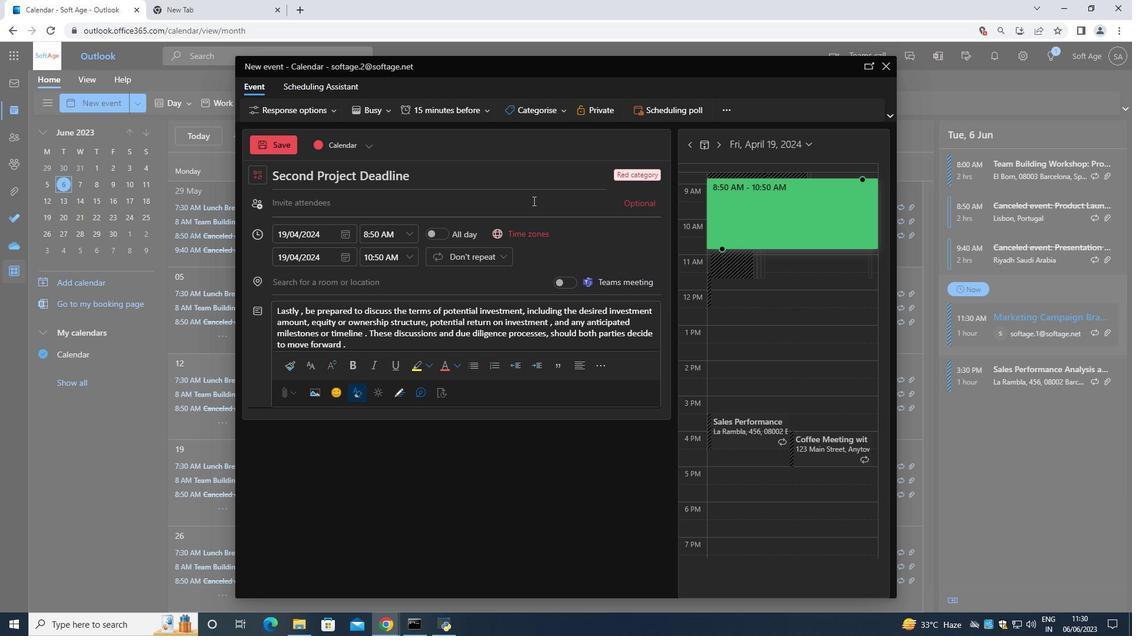 
Action: Mouse pressed left at (530, 201)
Screenshot: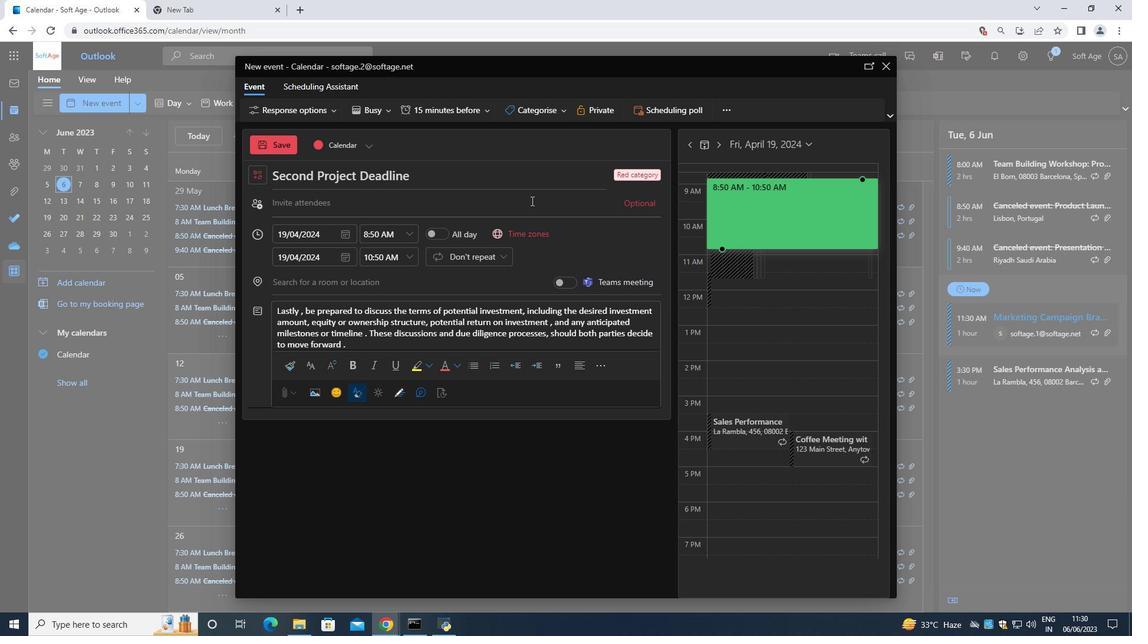 
Action: Key pressed <Key.shift>Softgae.
Screenshot: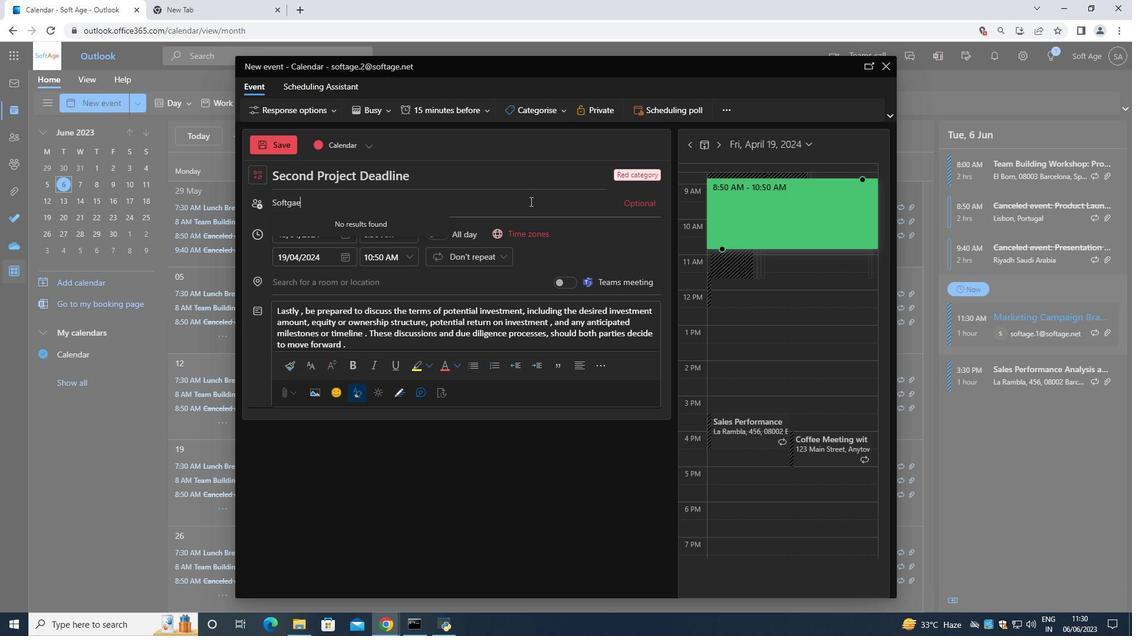 
Action: Mouse moved to (488, 186)
Screenshot: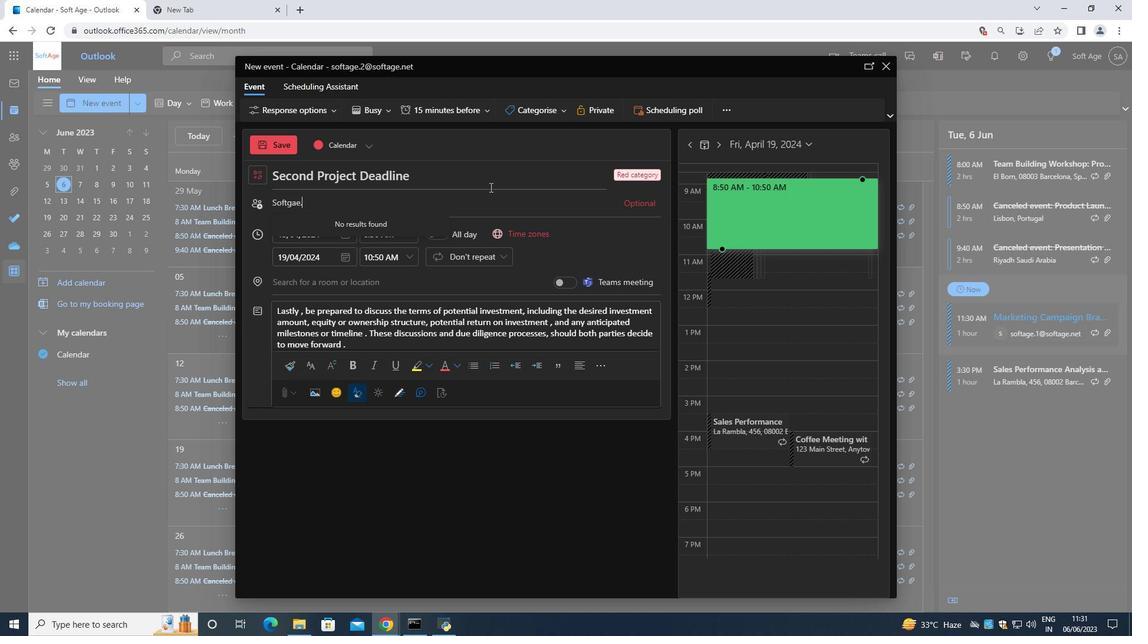 
